 Task: Add Attachment from "Attach a link" to Card Card0000000012 in Board Board0000000003 in Workspace WS0000000001 in Trello. Add Cover Red to Card Card0000000012 in Board Board0000000003 in Workspace WS0000000001 in Trello. Add "Join Card" Button Button0000000012  to Card Card0000000012 in Board Board0000000003 in Workspace WS0000000001 in Trello. Add Description DS0000000012 to Card Card0000000012 in Board Board0000000003 in Workspace WS0000000001 in Trello. Add Comment CM0000000012 to Card Card0000000012 in Board Board0000000003 in Workspace WS0000000001 in Trello
Action: Mouse moved to (394, 546)
Screenshot: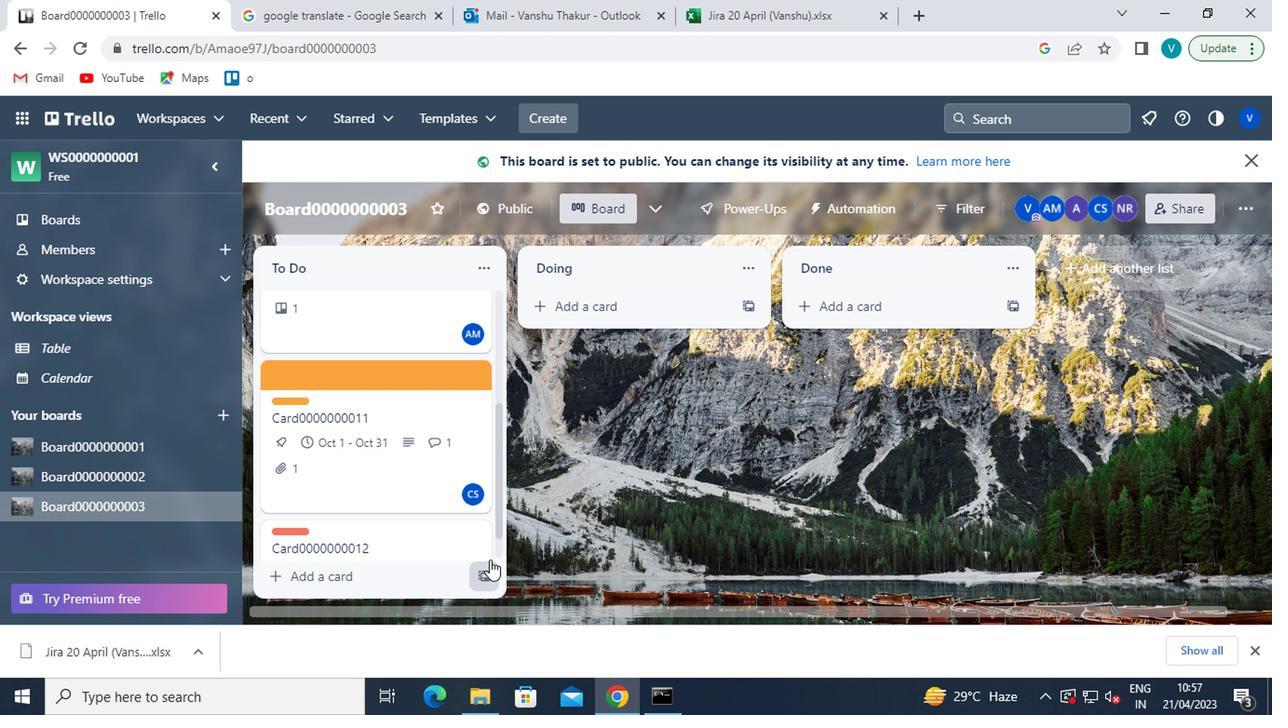 
Action: Mouse pressed left at (394, 546)
Screenshot: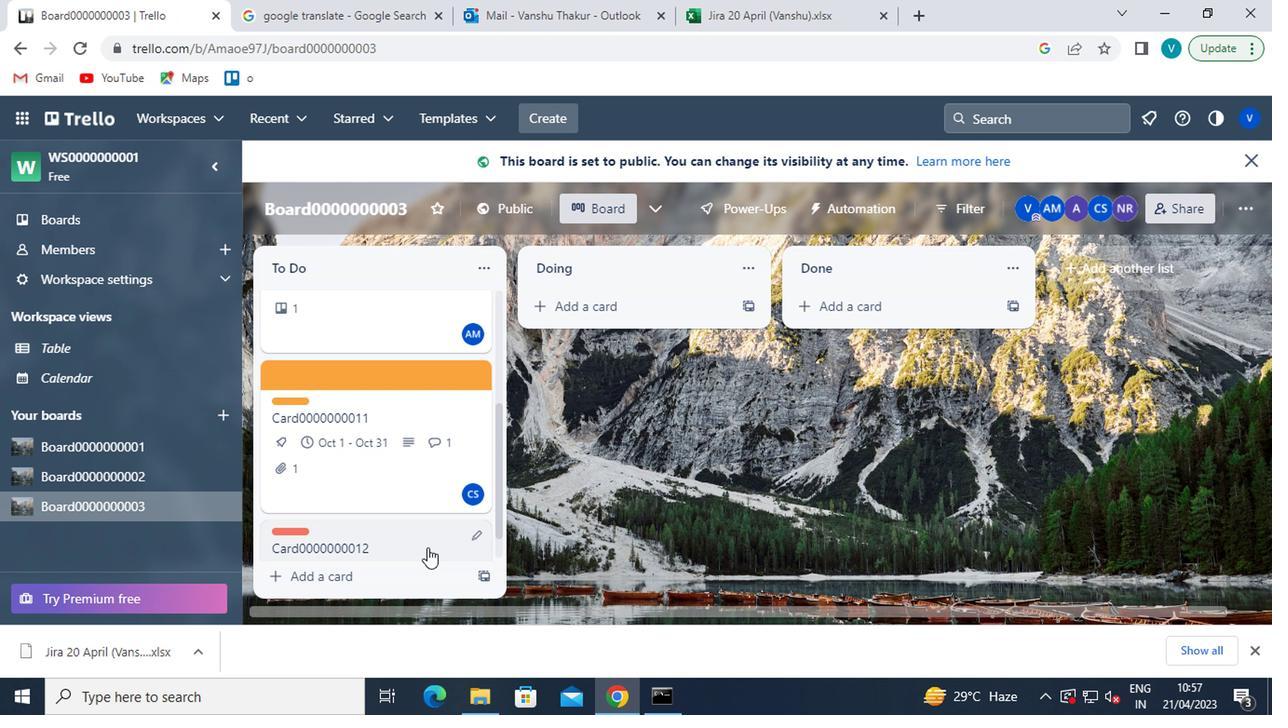 
Action: Mouse moved to (871, 487)
Screenshot: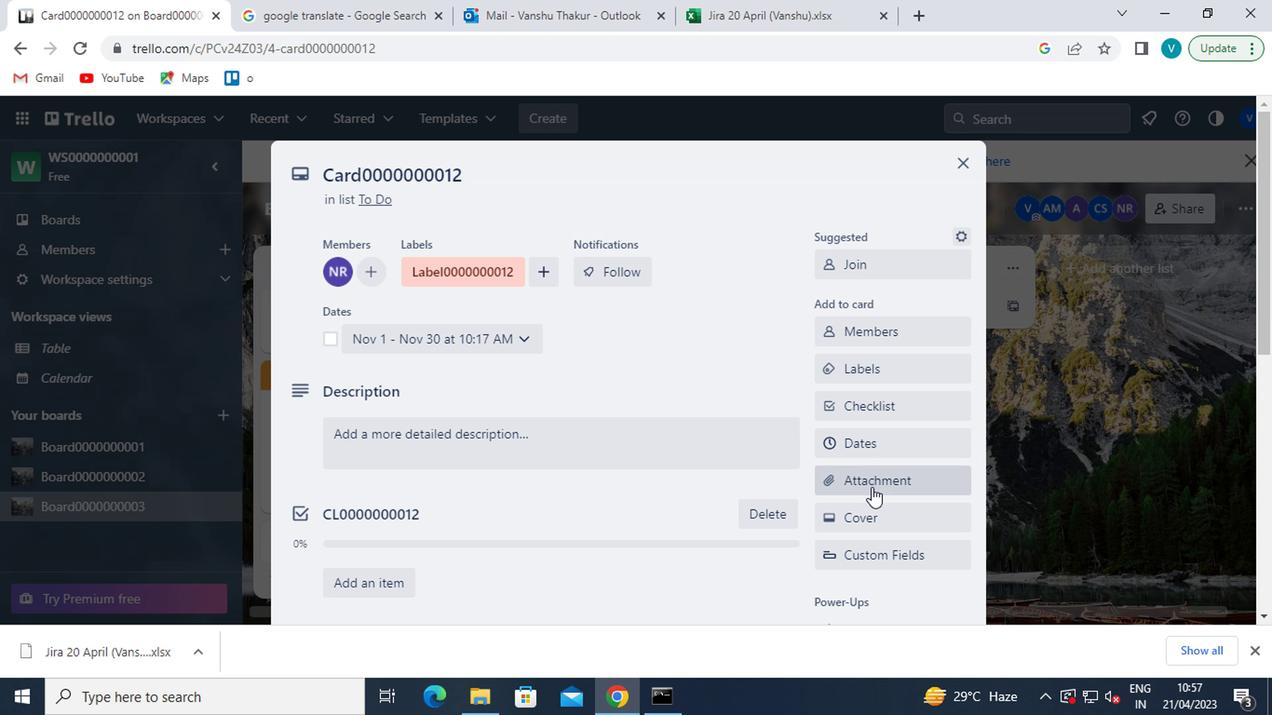 
Action: Mouse pressed left at (871, 487)
Screenshot: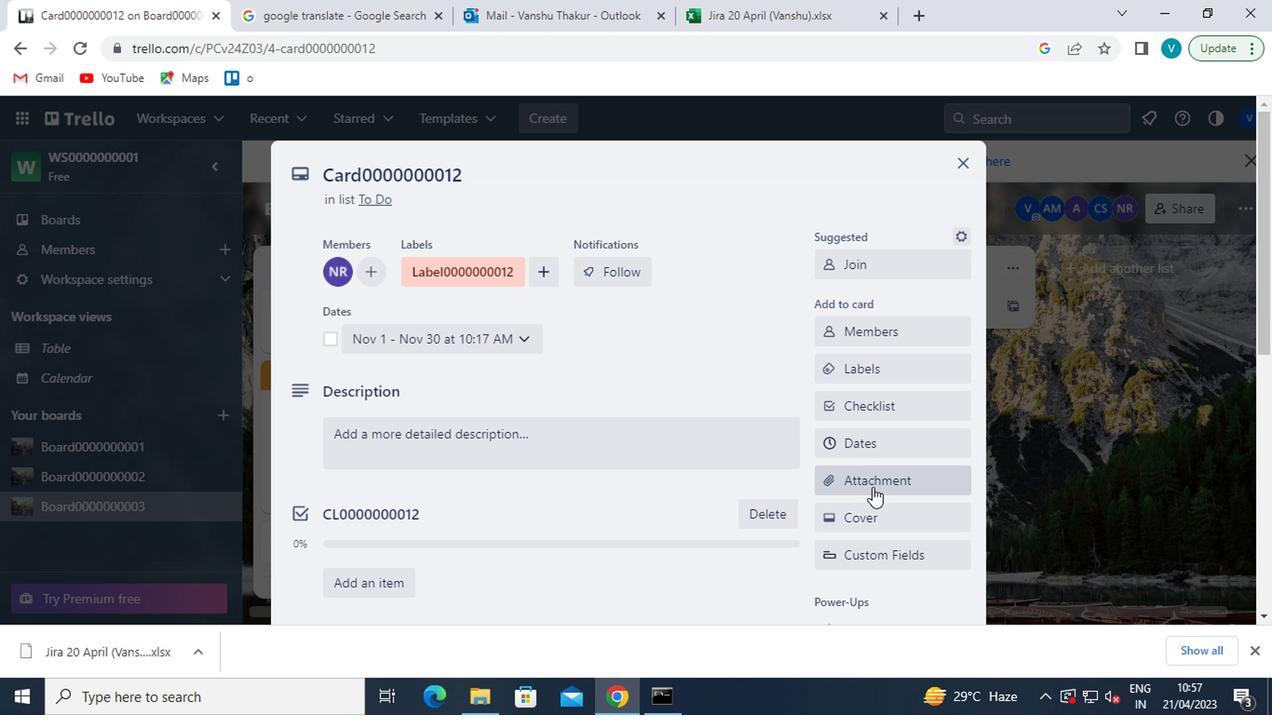 
Action: Mouse moved to (894, 410)
Screenshot: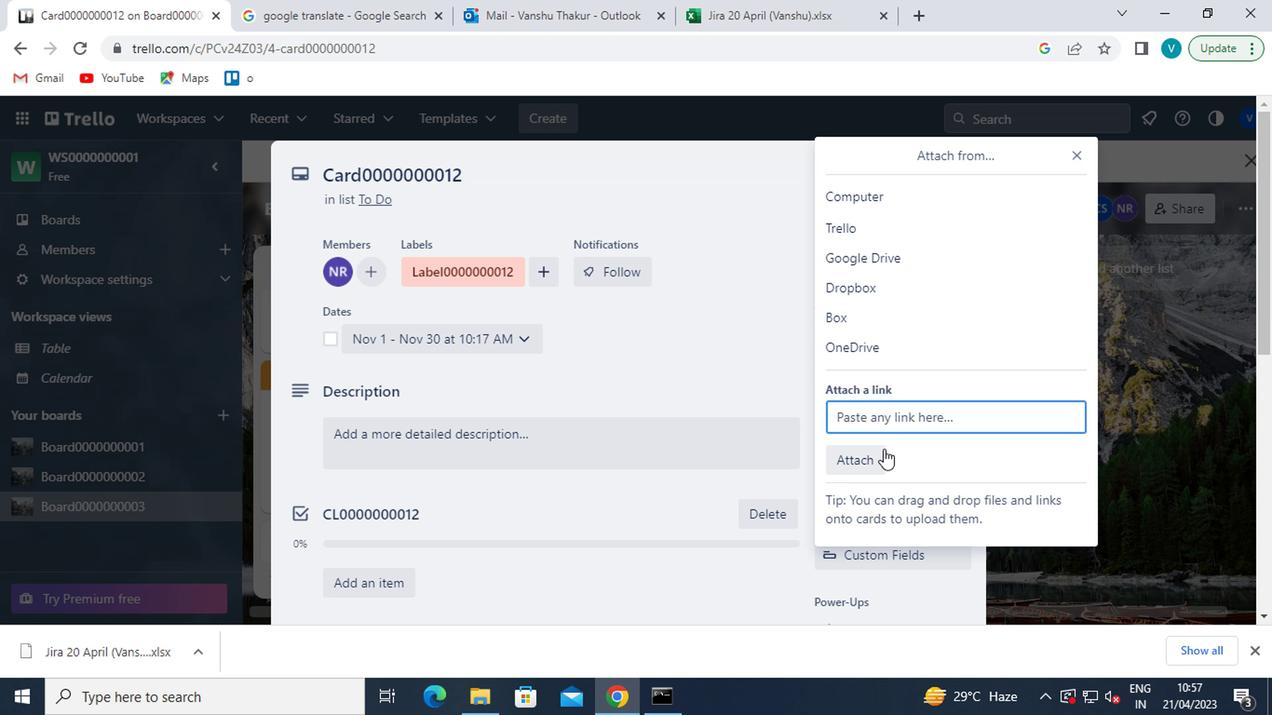 
Action: Mouse pressed left at (894, 410)
Screenshot: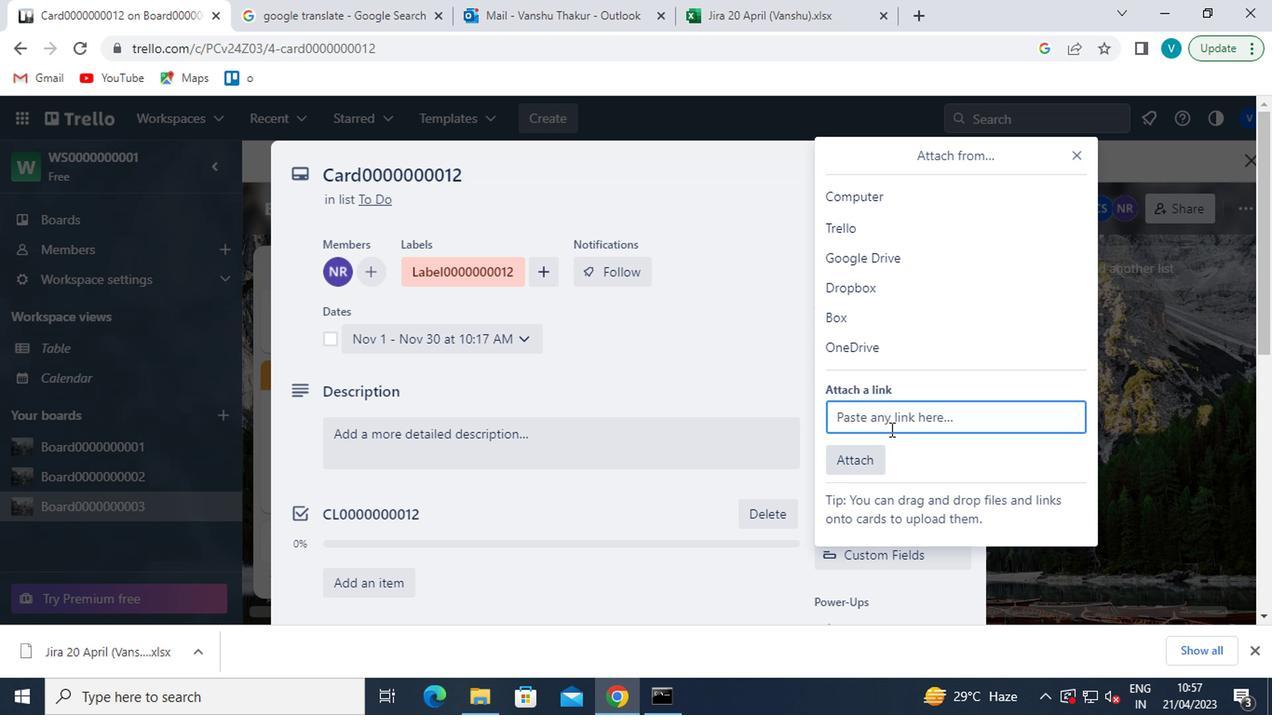 
Action: Mouse moved to (740, 367)
Screenshot: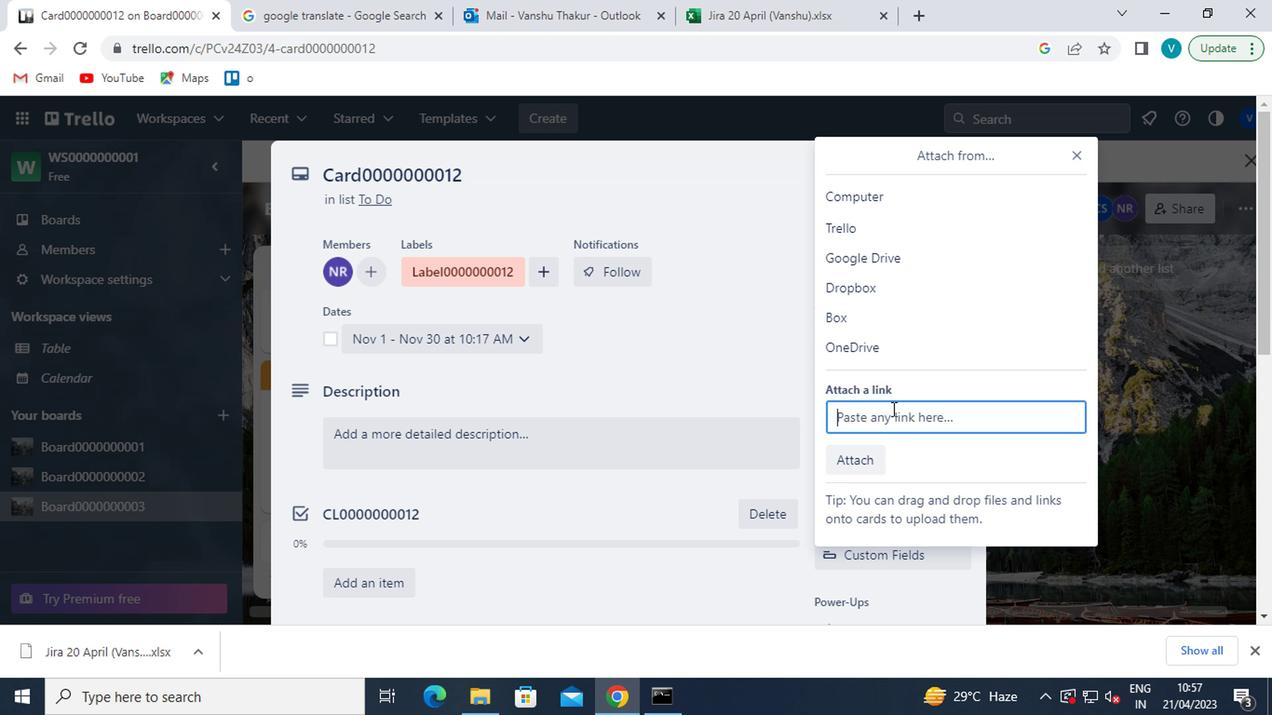
Action: Key pressed ctrl+V
Screenshot: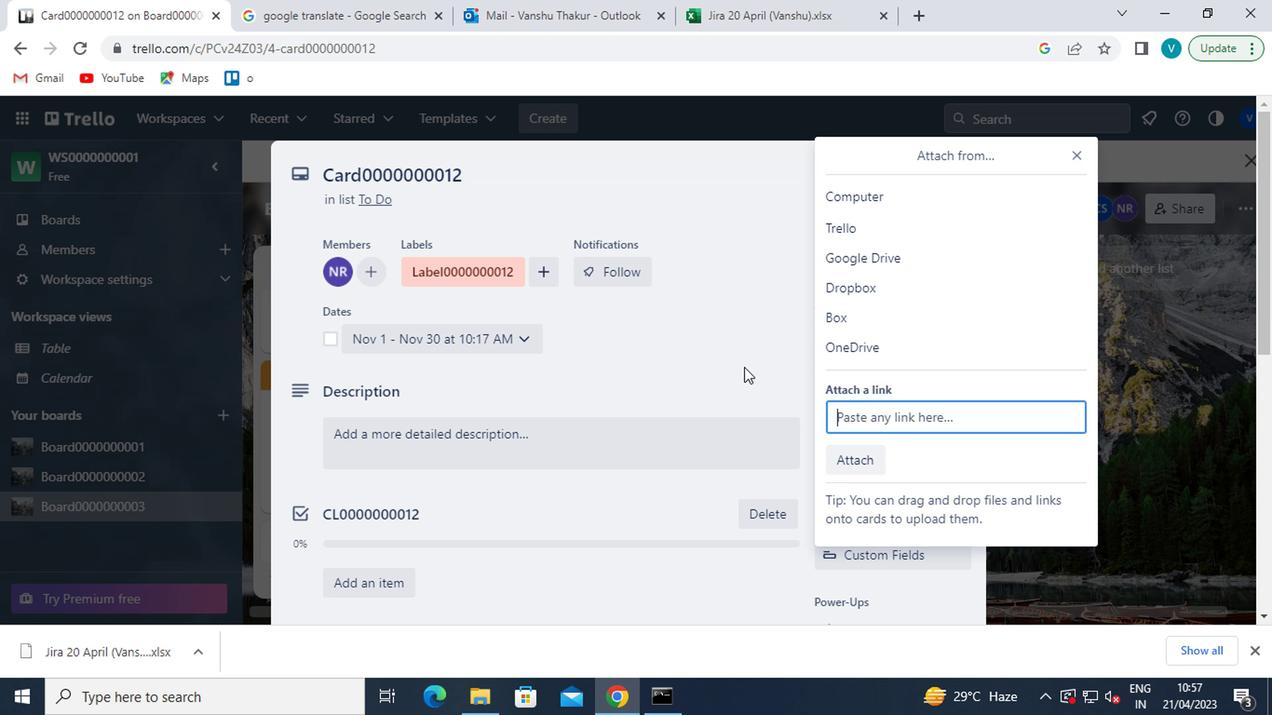 
Action: Mouse moved to (869, 518)
Screenshot: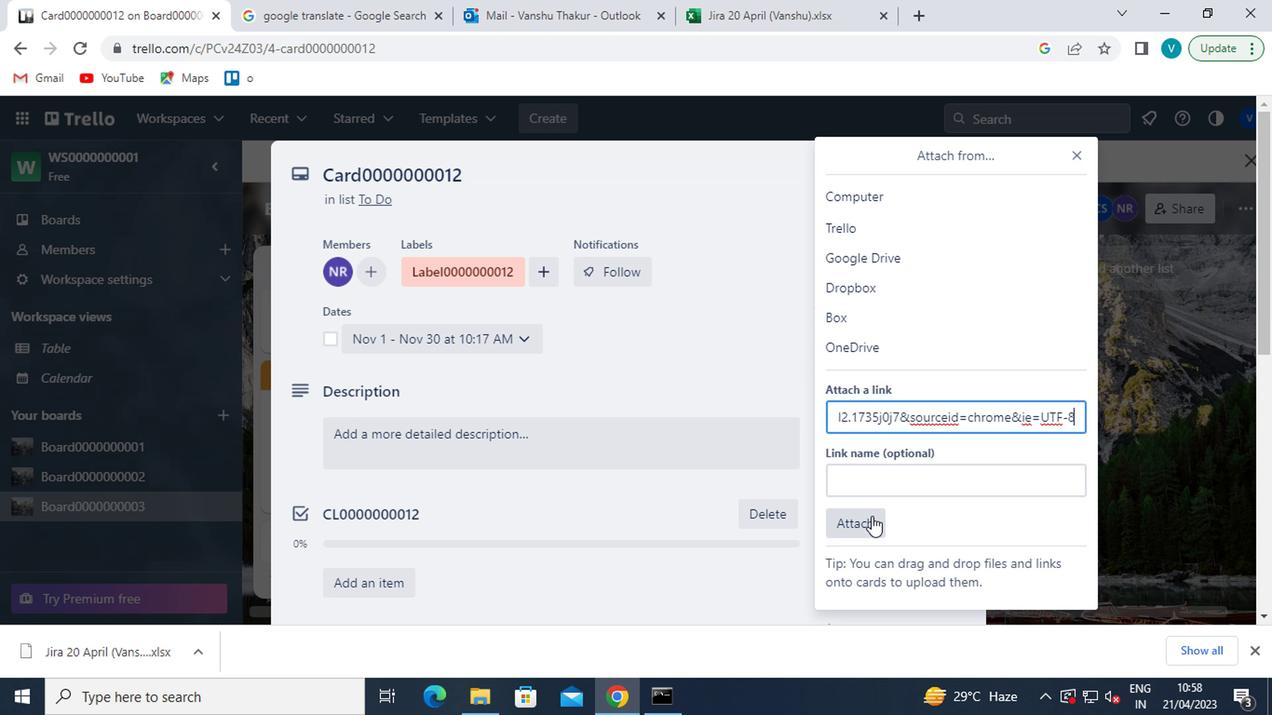 
Action: Mouse pressed left at (869, 518)
Screenshot: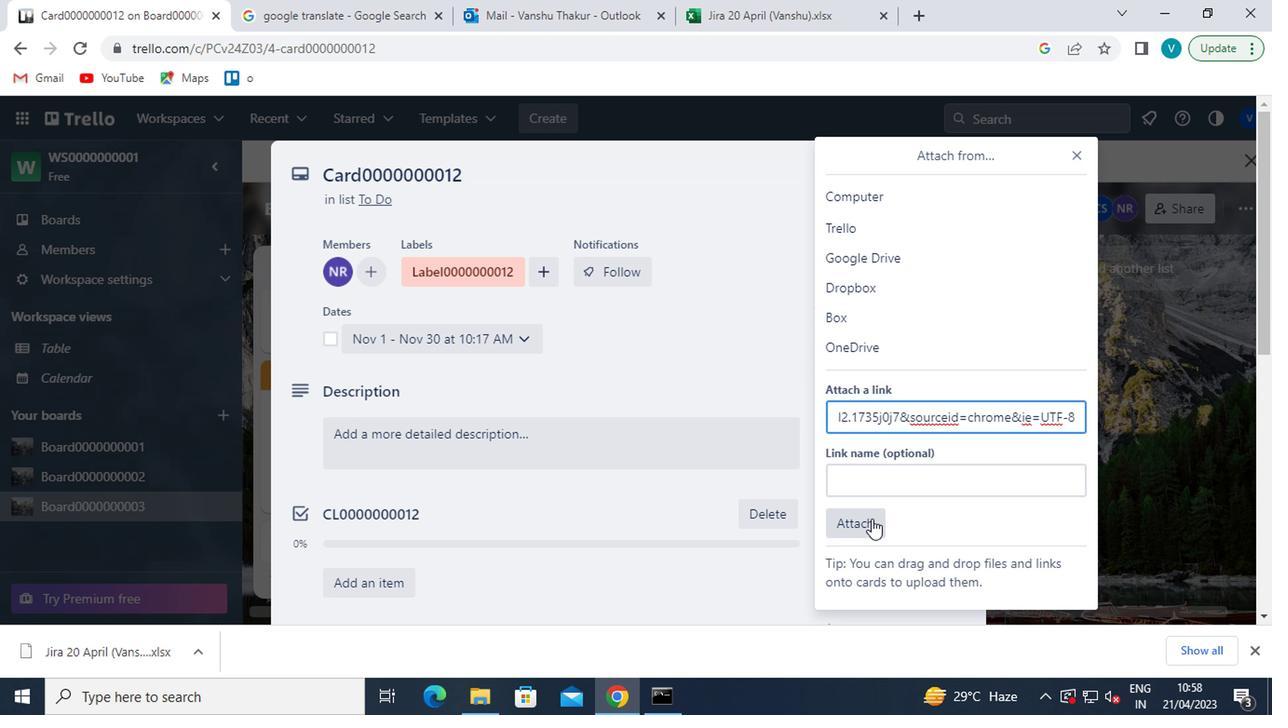 
Action: Mouse moved to (876, 509)
Screenshot: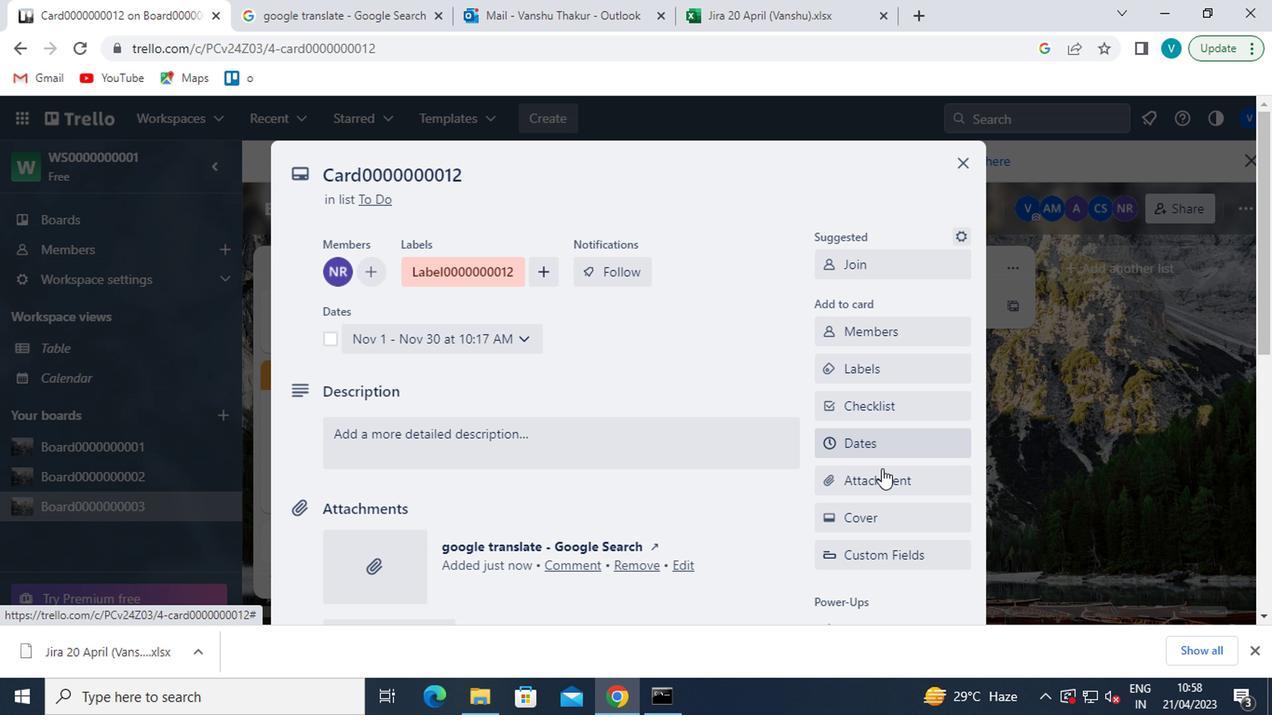 
Action: Mouse pressed left at (876, 509)
Screenshot: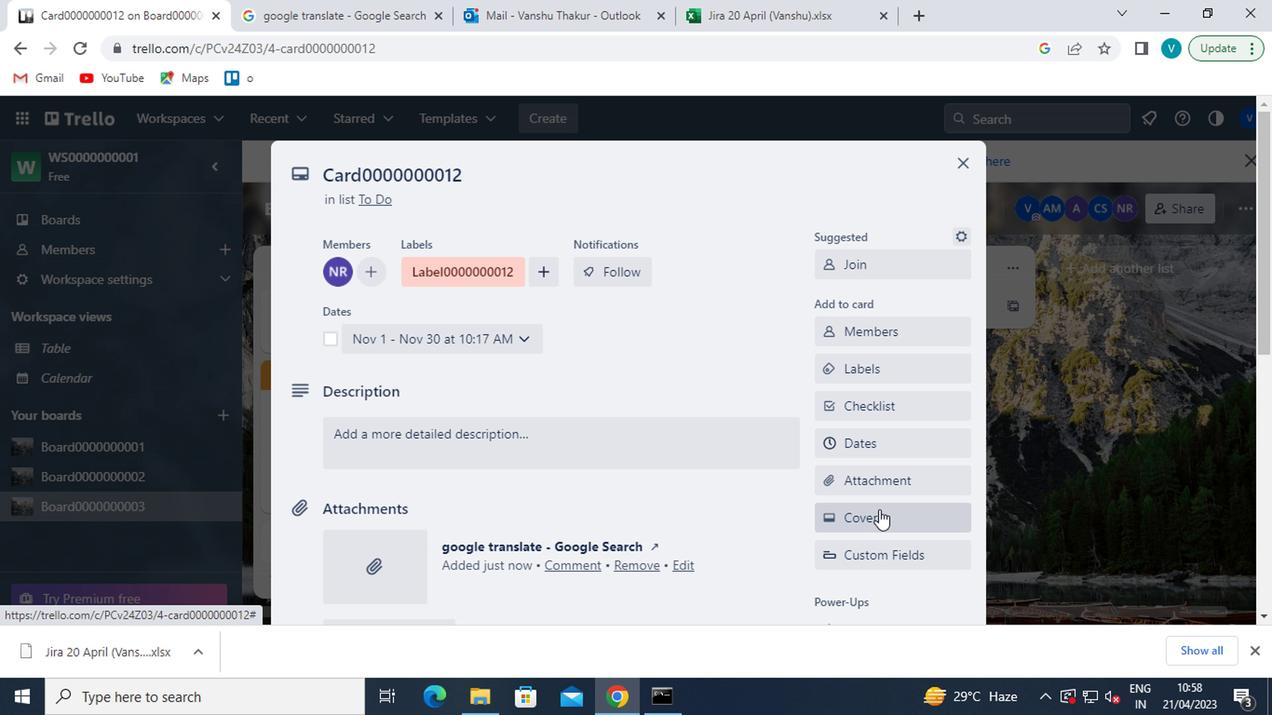 
Action: Mouse moved to (996, 323)
Screenshot: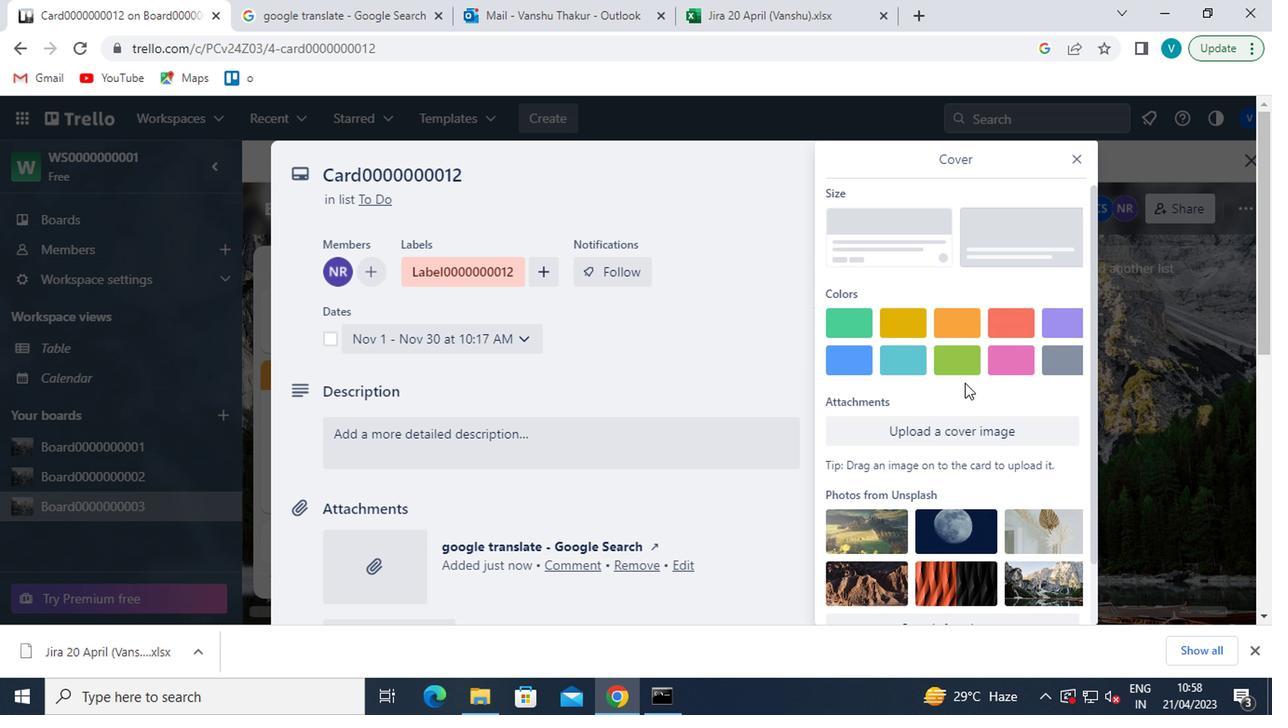 
Action: Mouse pressed left at (996, 323)
Screenshot: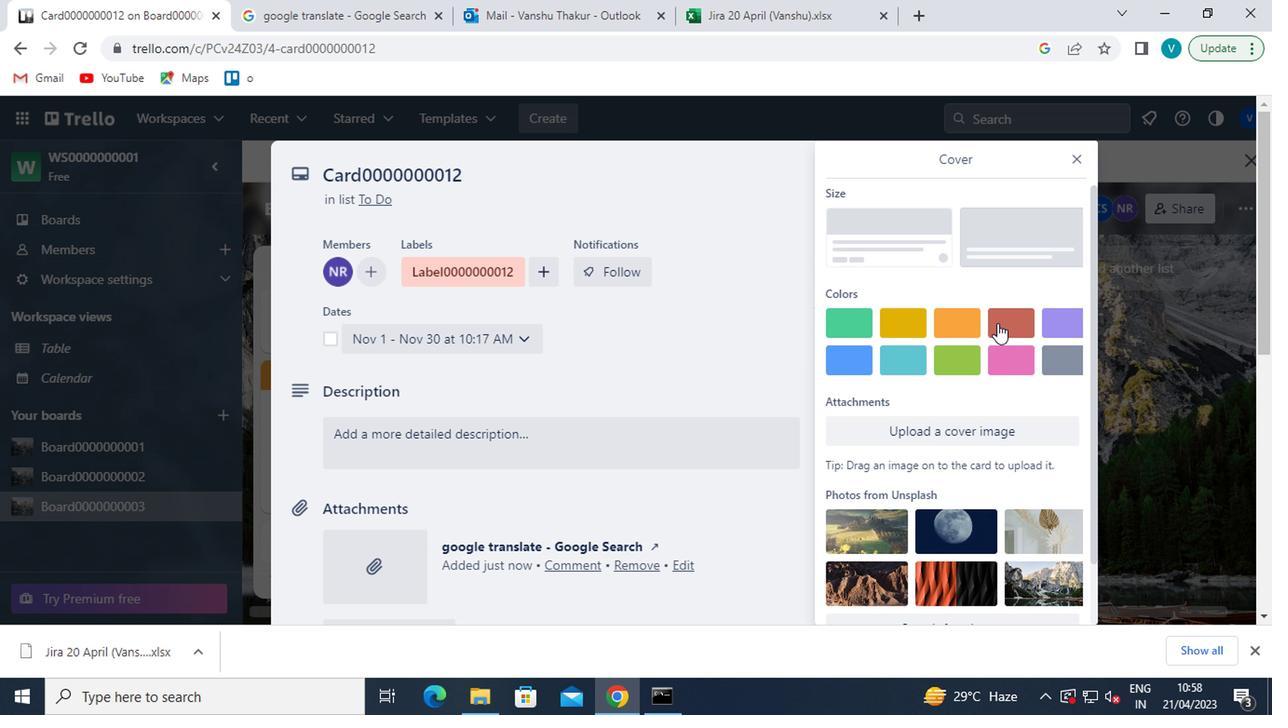 
Action: Mouse moved to (1079, 161)
Screenshot: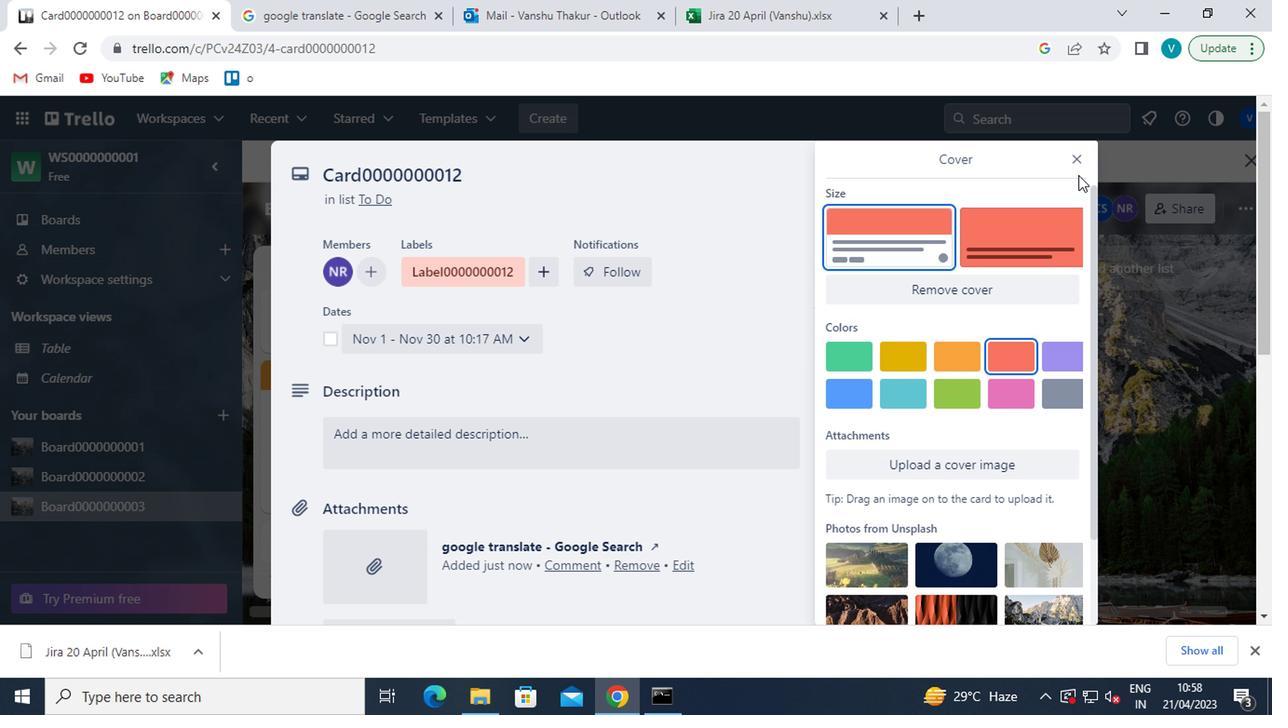 
Action: Mouse pressed left at (1079, 161)
Screenshot: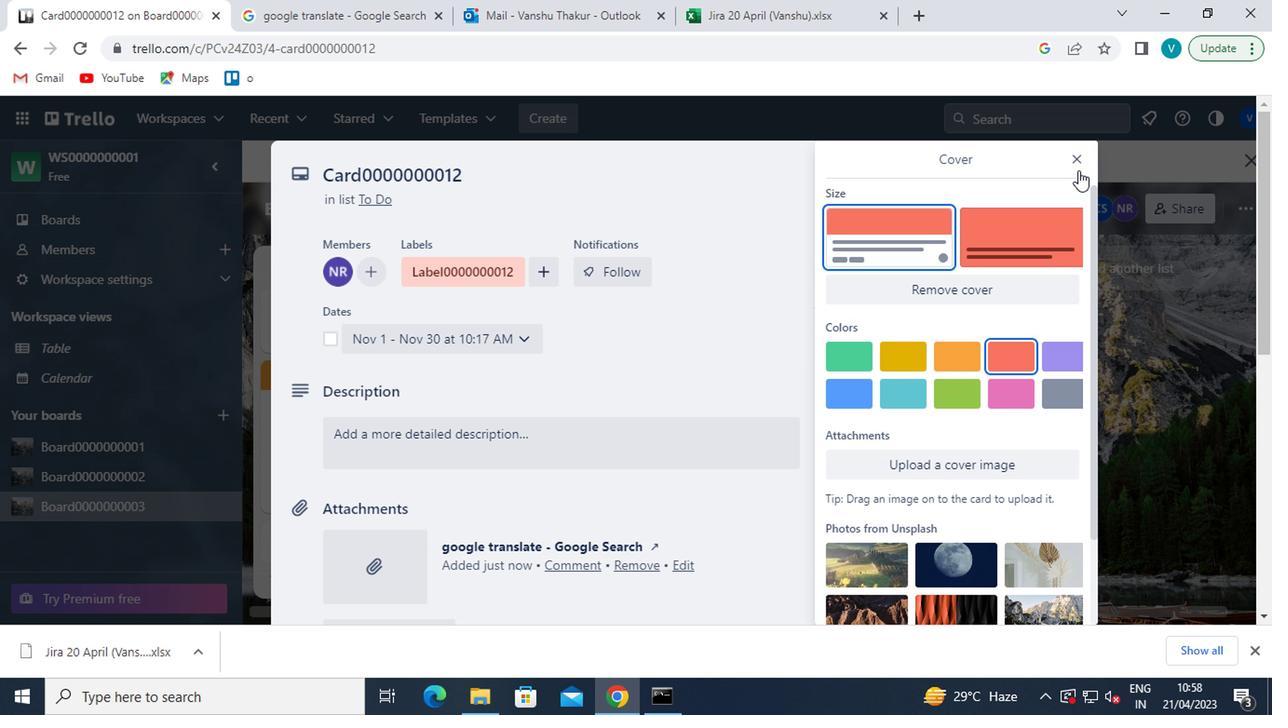 
Action: Mouse moved to (894, 396)
Screenshot: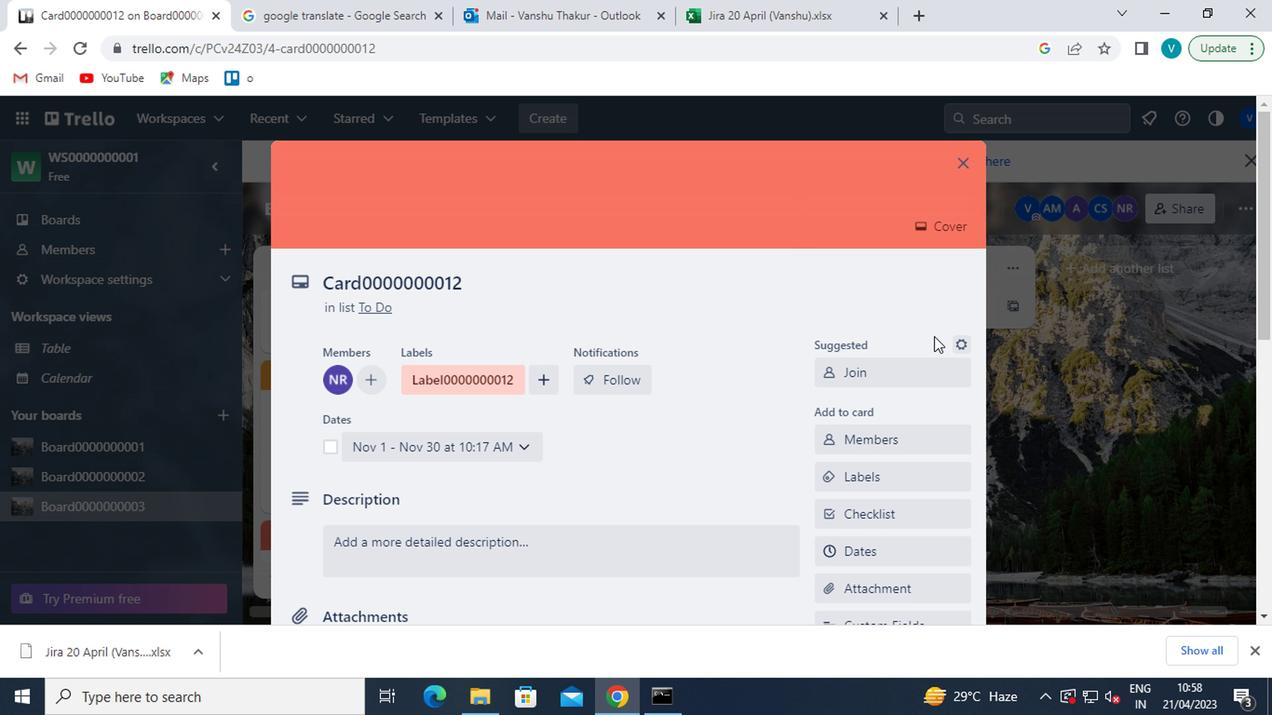 
Action: Mouse scrolled (894, 394) with delta (0, -1)
Screenshot: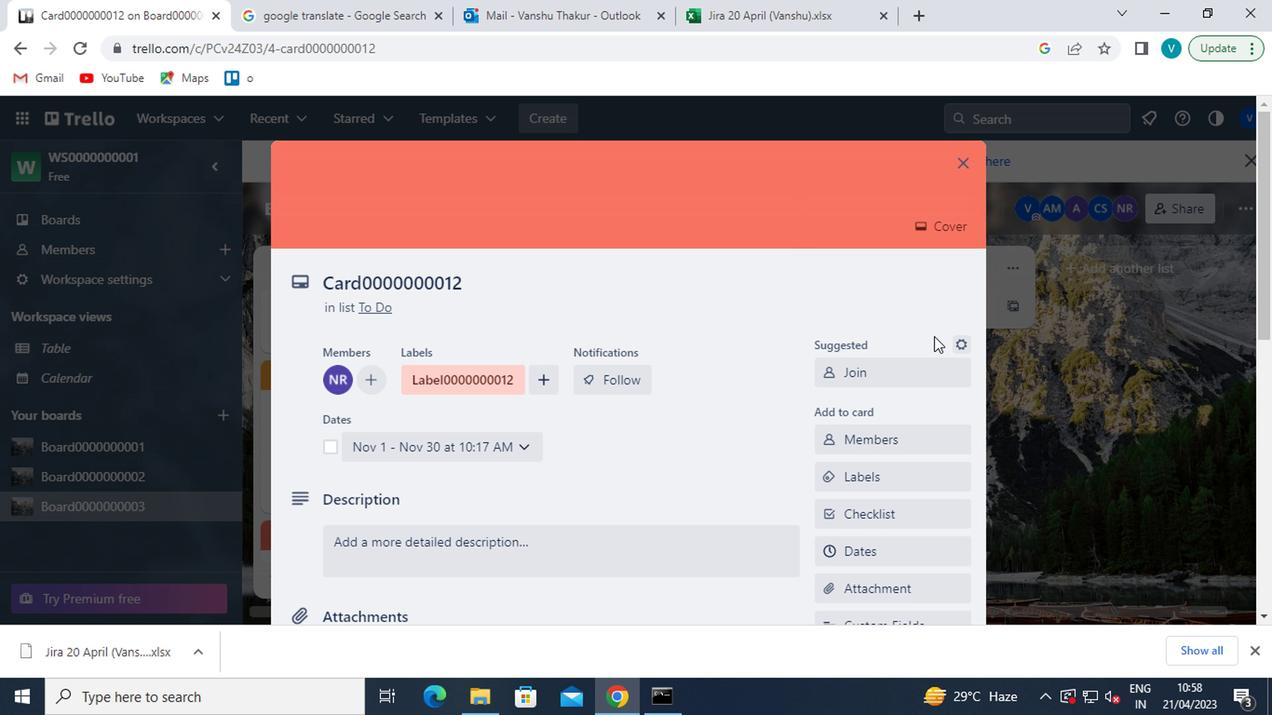 
Action: Mouse moved to (876, 449)
Screenshot: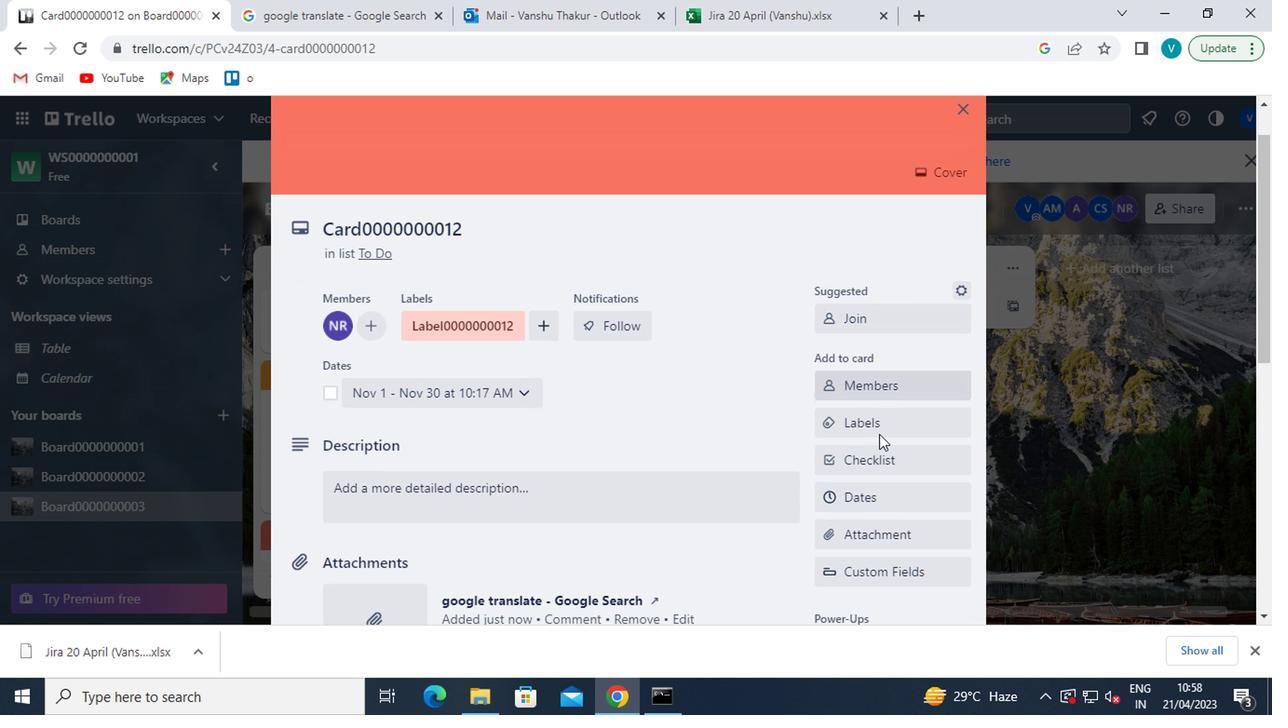 
Action: Mouse scrolled (876, 449) with delta (0, 0)
Screenshot: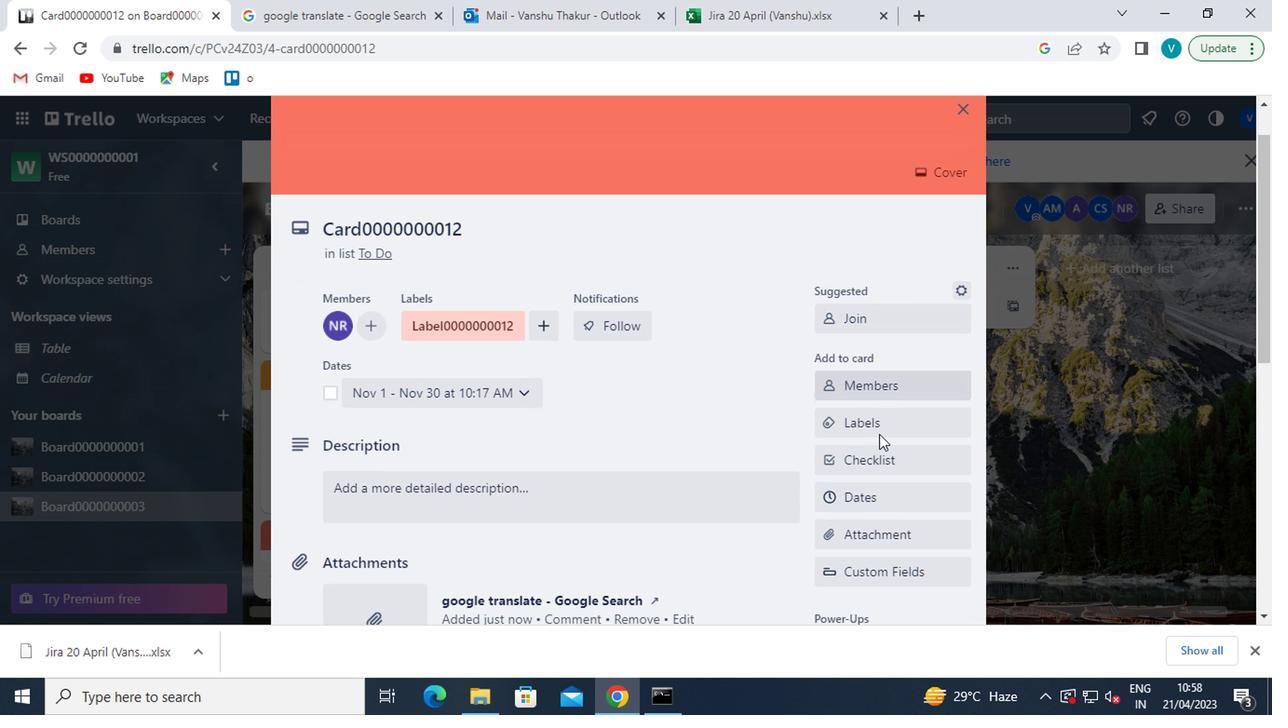 
Action: Mouse moved to (896, 578)
Screenshot: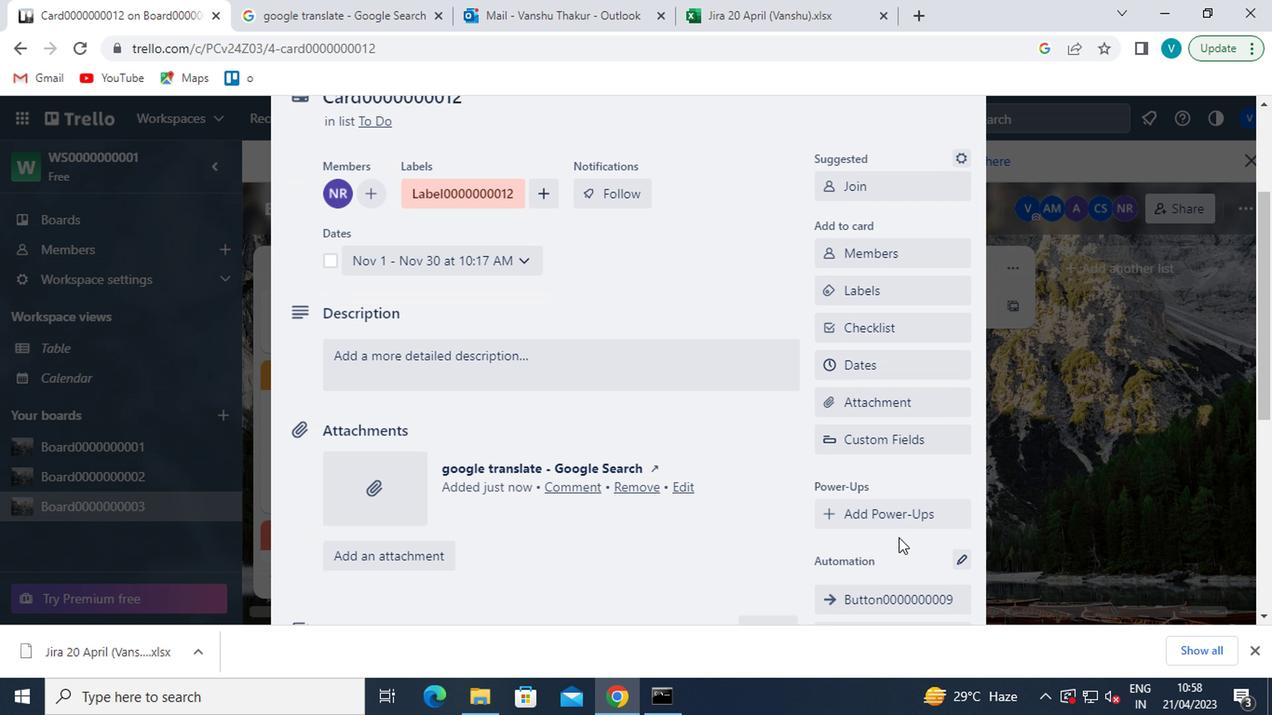 
Action: Mouse scrolled (896, 577) with delta (0, -1)
Screenshot: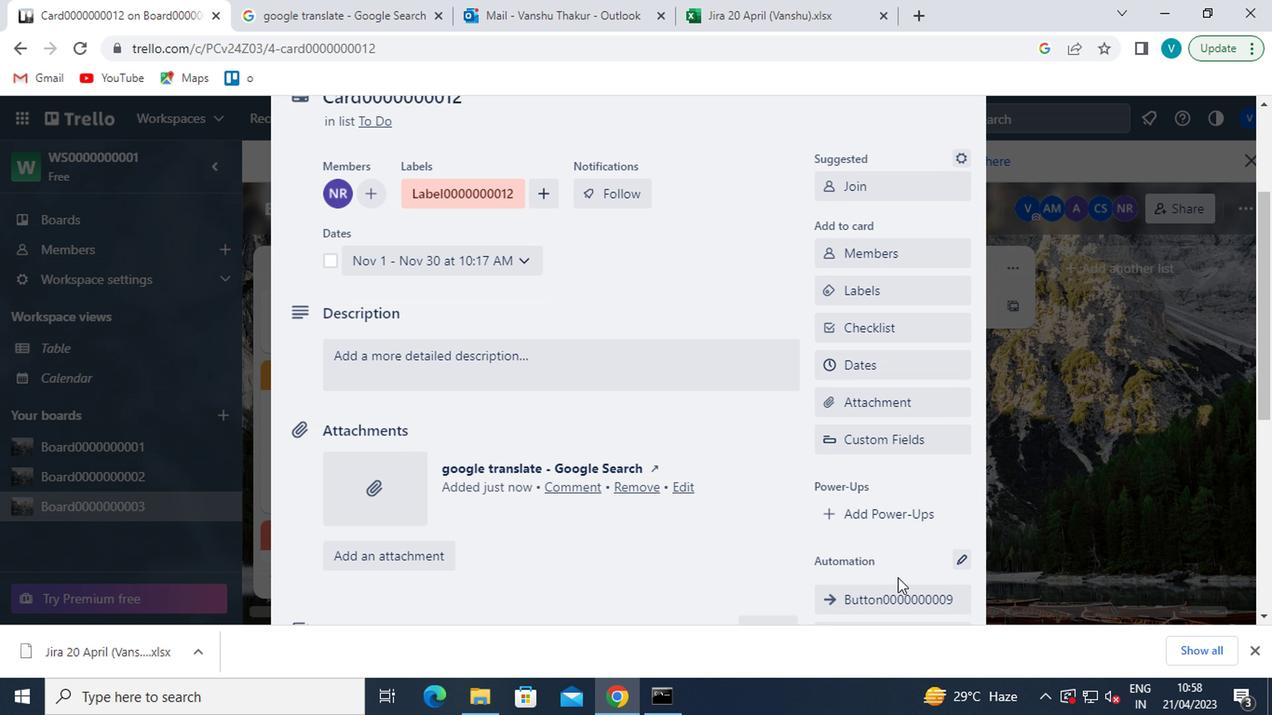 
Action: Mouse scrolled (896, 577) with delta (0, -1)
Screenshot: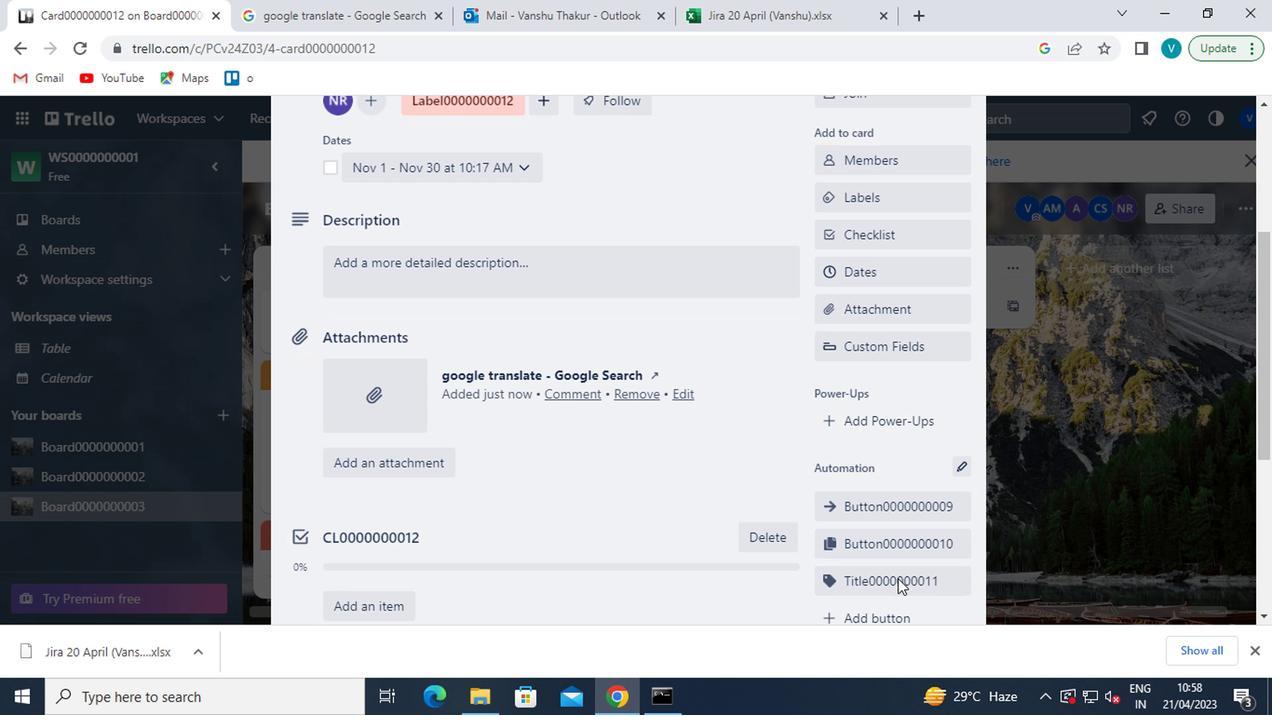 
Action: Mouse moved to (894, 528)
Screenshot: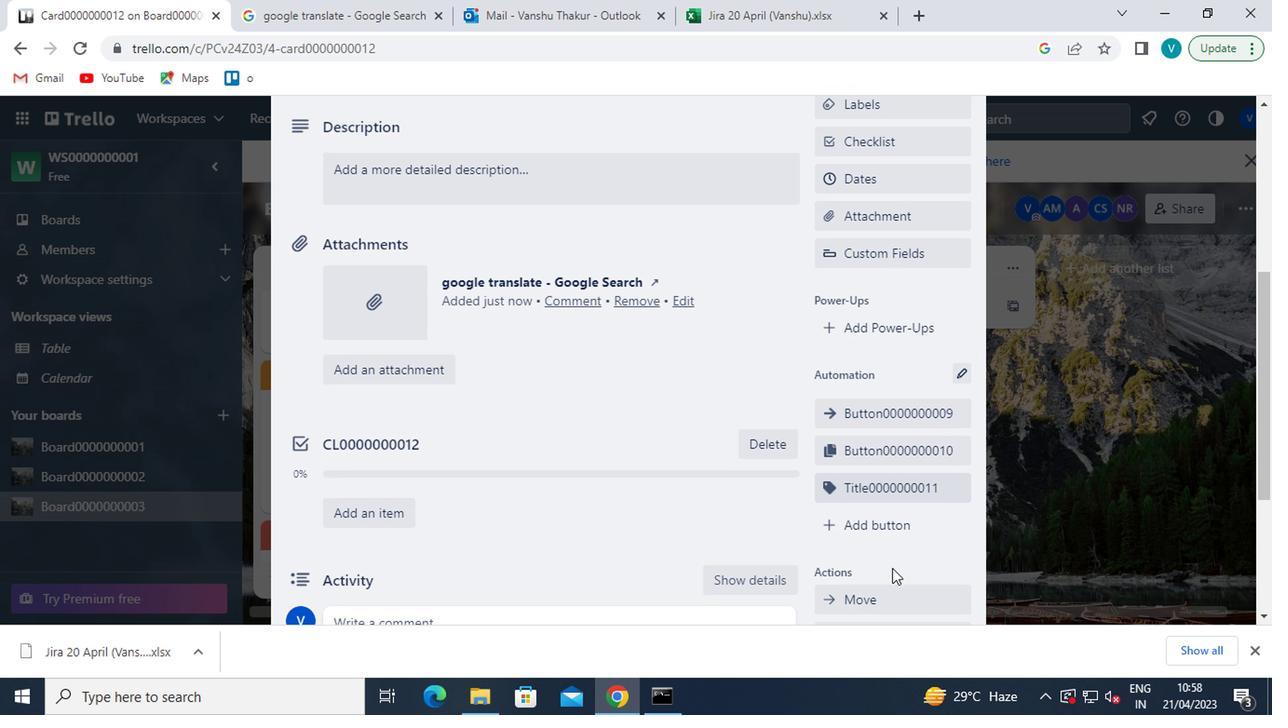 
Action: Mouse pressed left at (894, 528)
Screenshot: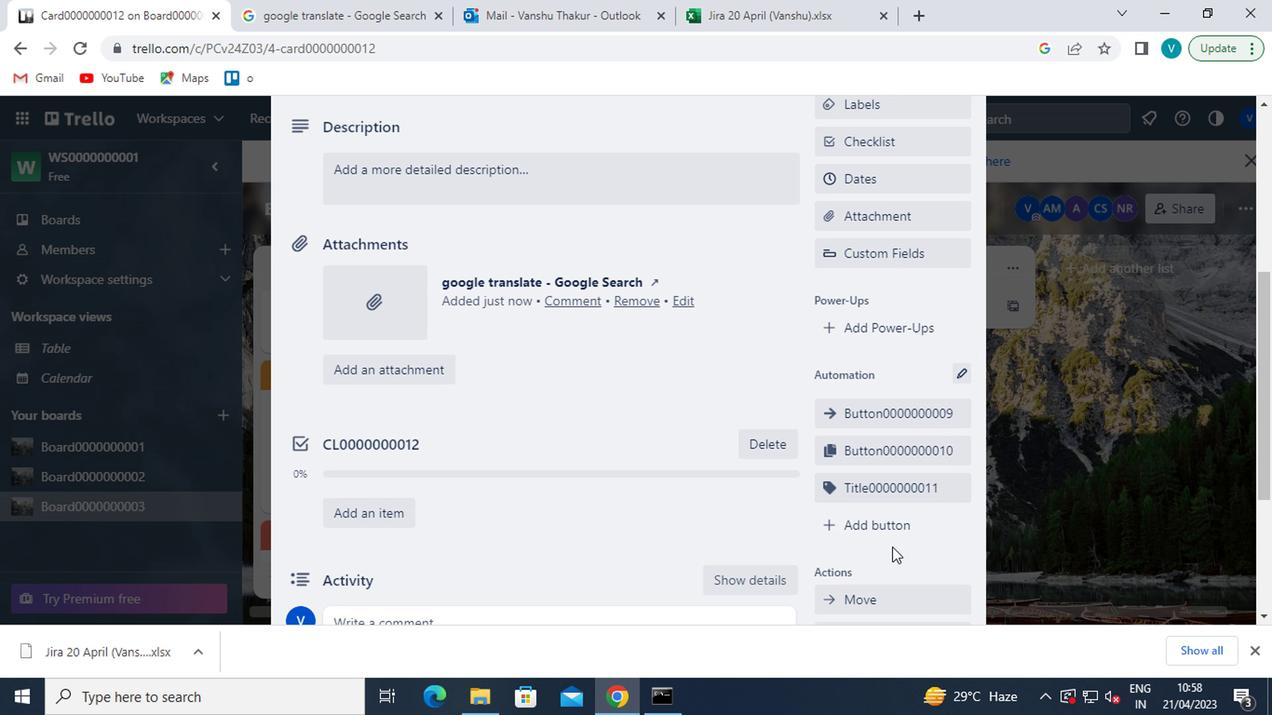 
Action: Mouse moved to (919, 367)
Screenshot: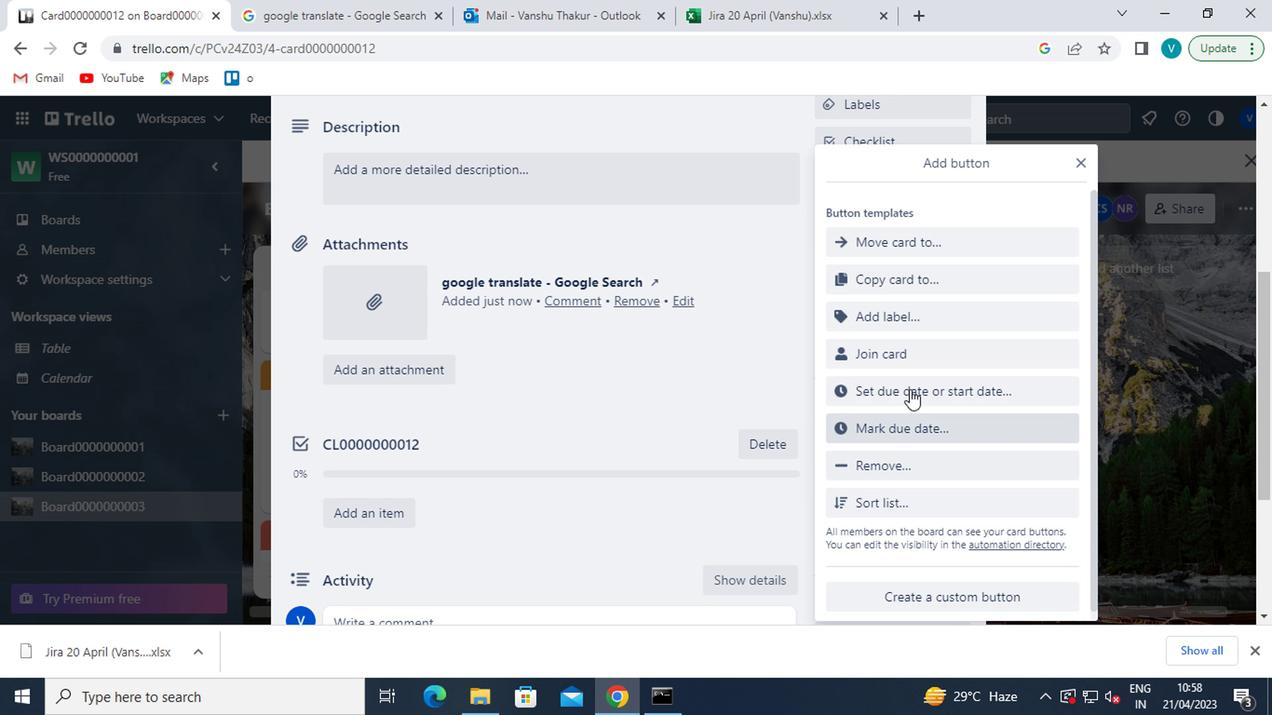 
Action: Mouse pressed left at (919, 367)
Screenshot: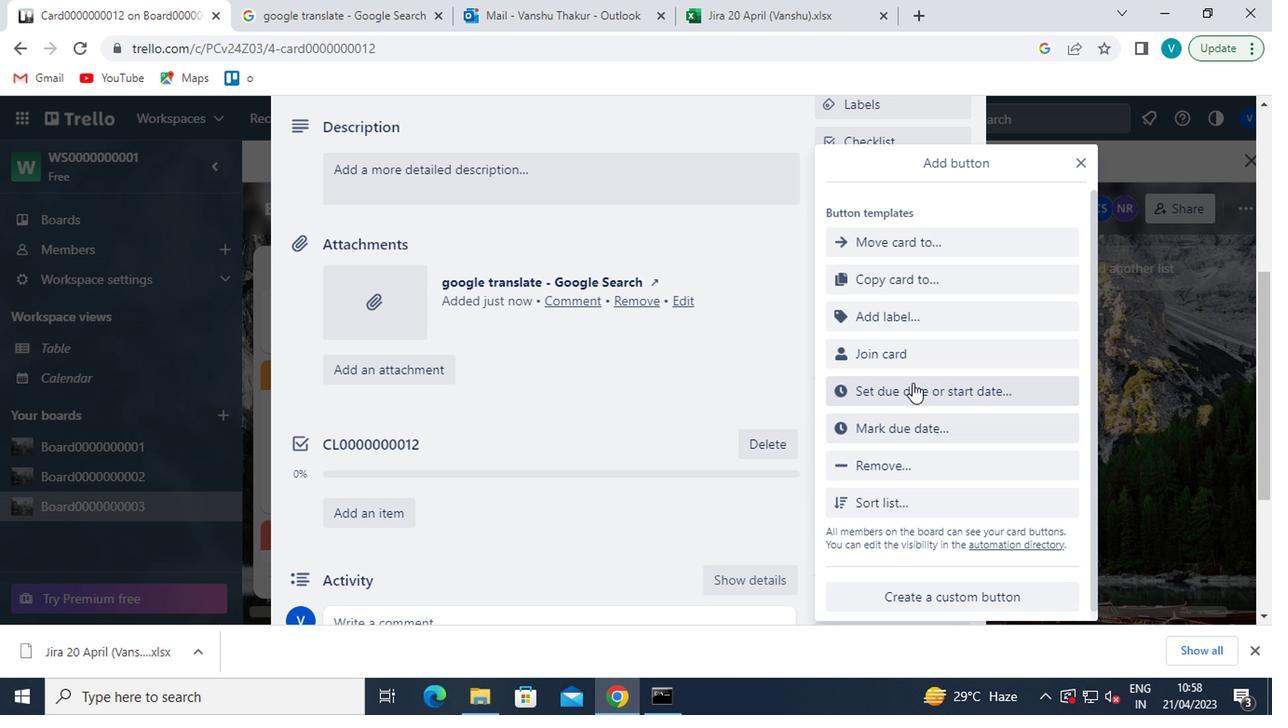
Action: Mouse moved to (951, 265)
Screenshot: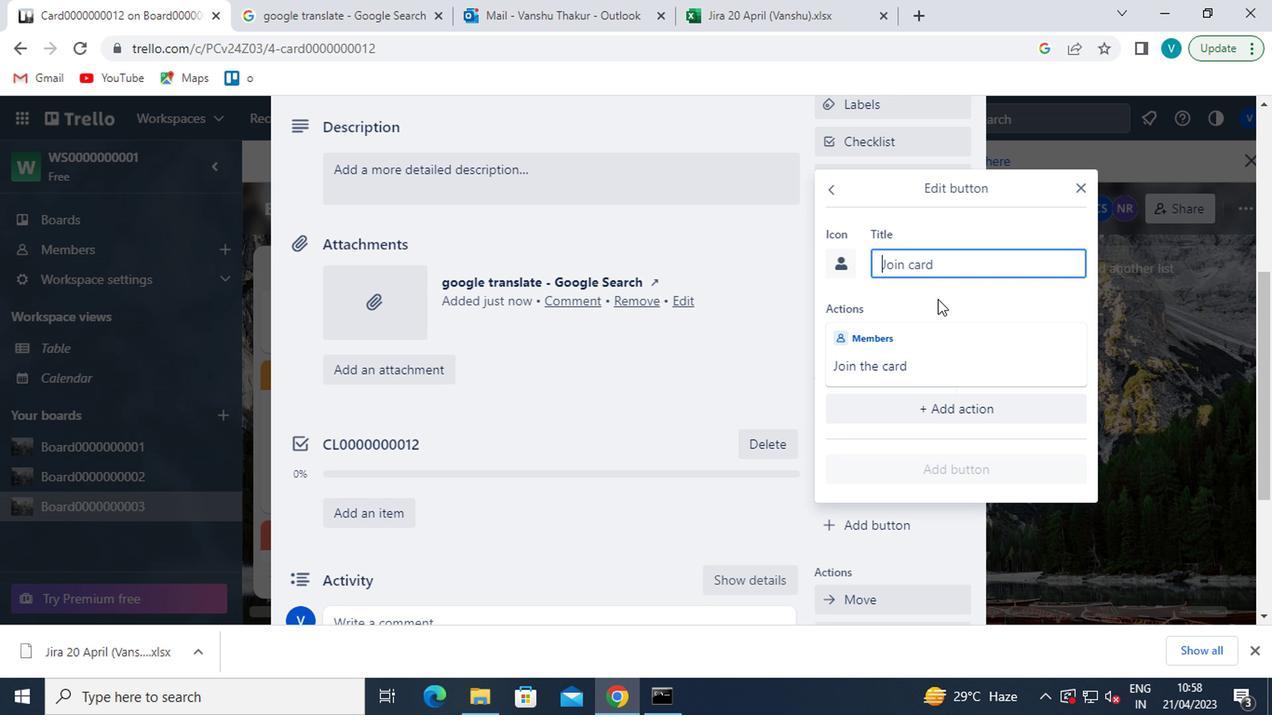 
Action: Mouse pressed left at (951, 265)
Screenshot: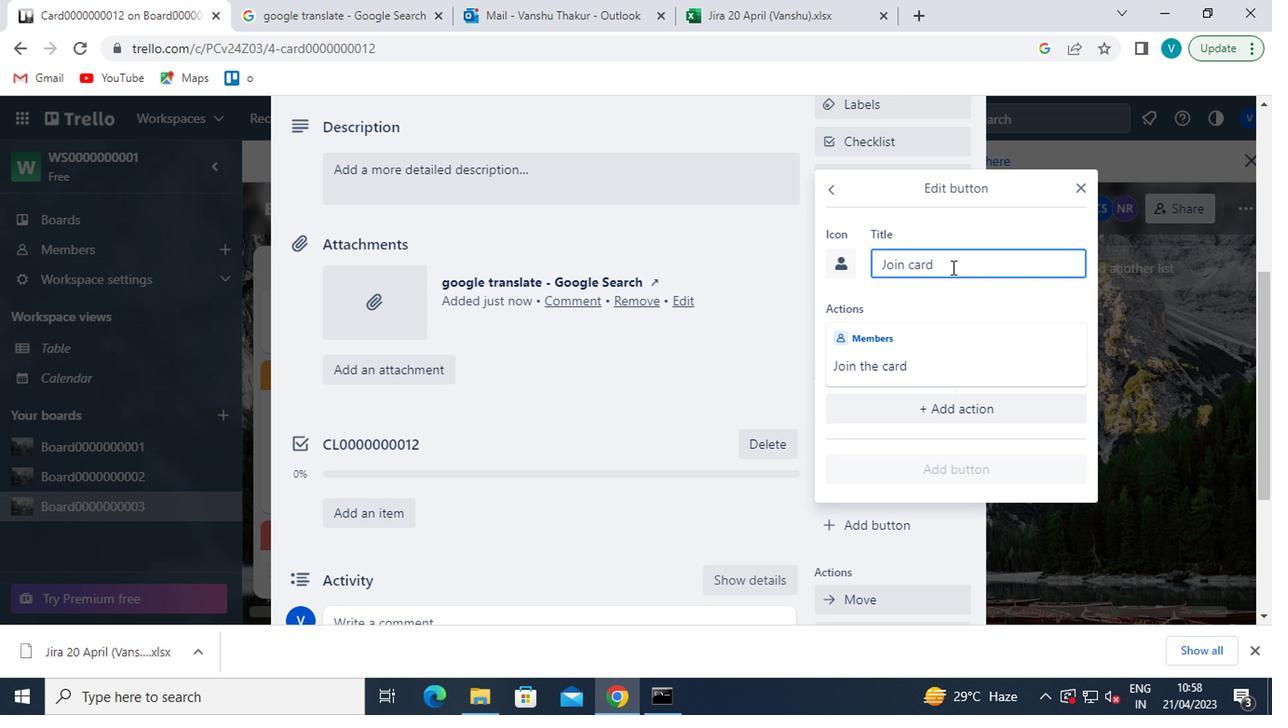 
Action: Key pressed <Key.shift>ctrl+BUTTON0000000012
Screenshot: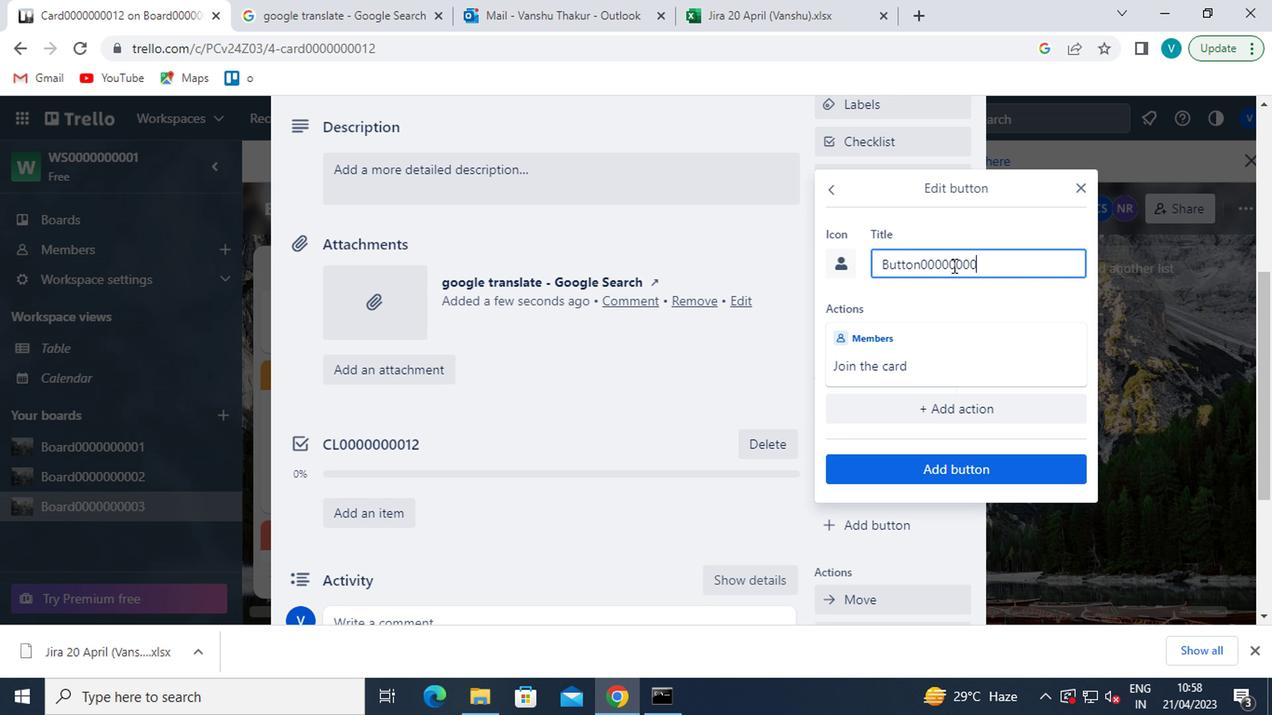 
Action: Mouse moved to (923, 463)
Screenshot: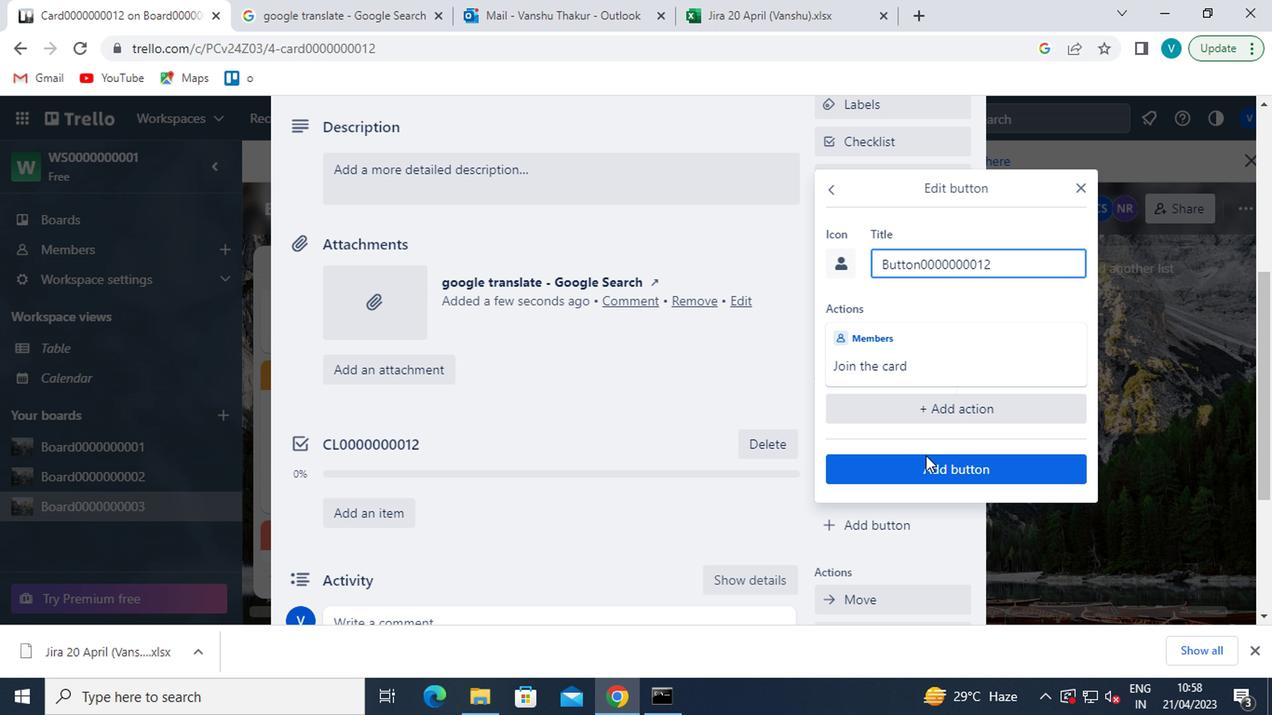 
Action: Mouse pressed left at (923, 463)
Screenshot: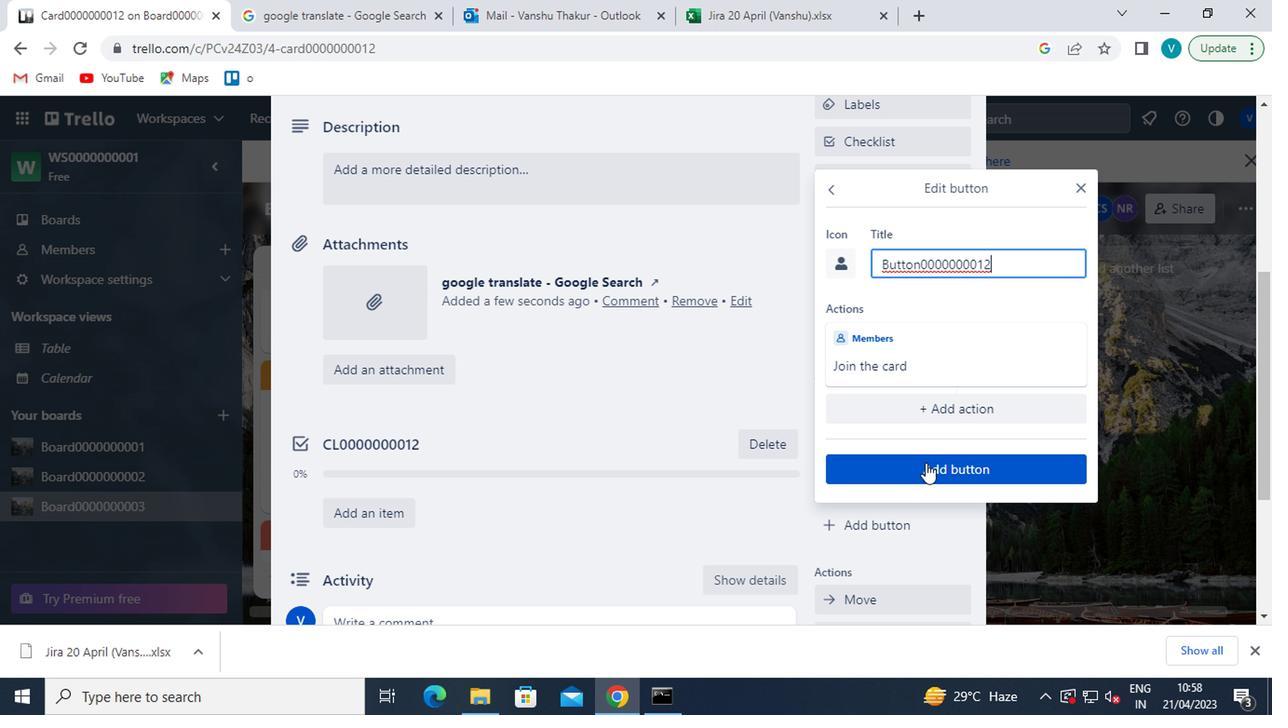 
Action: Mouse moved to (579, 461)
Screenshot: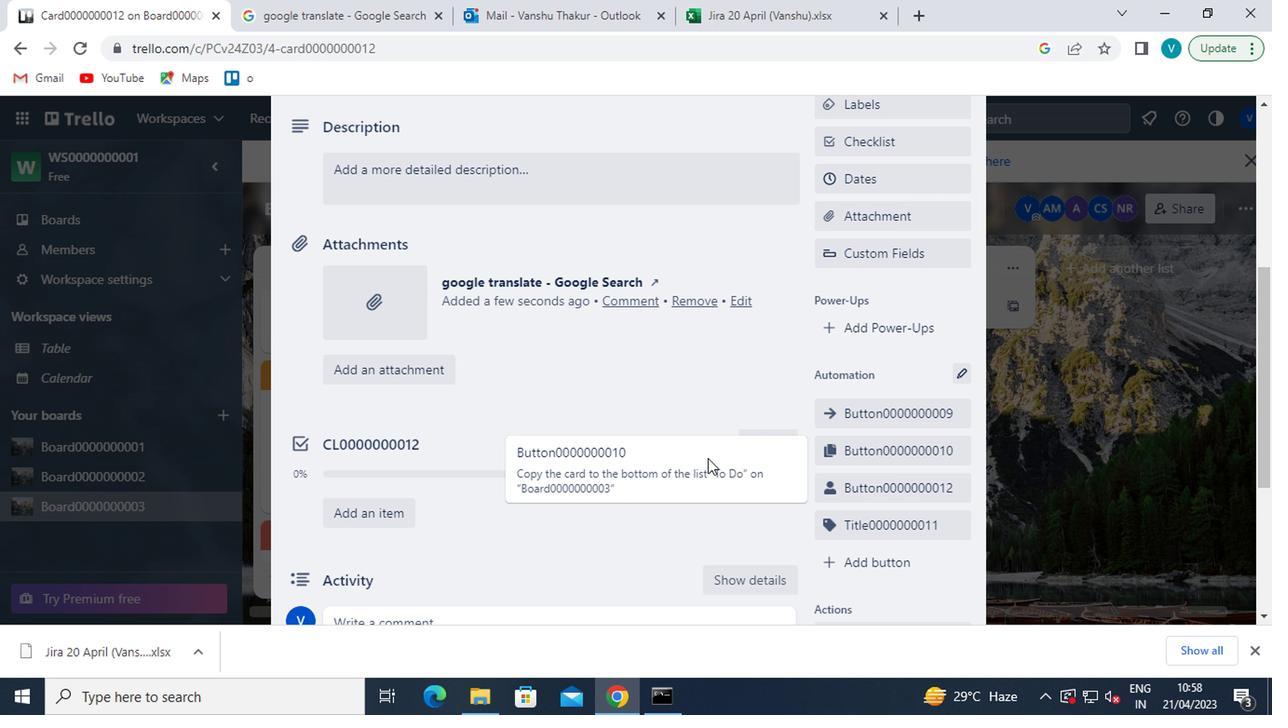 
Action: Mouse scrolled (579, 461) with delta (0, 0)
Screenshot: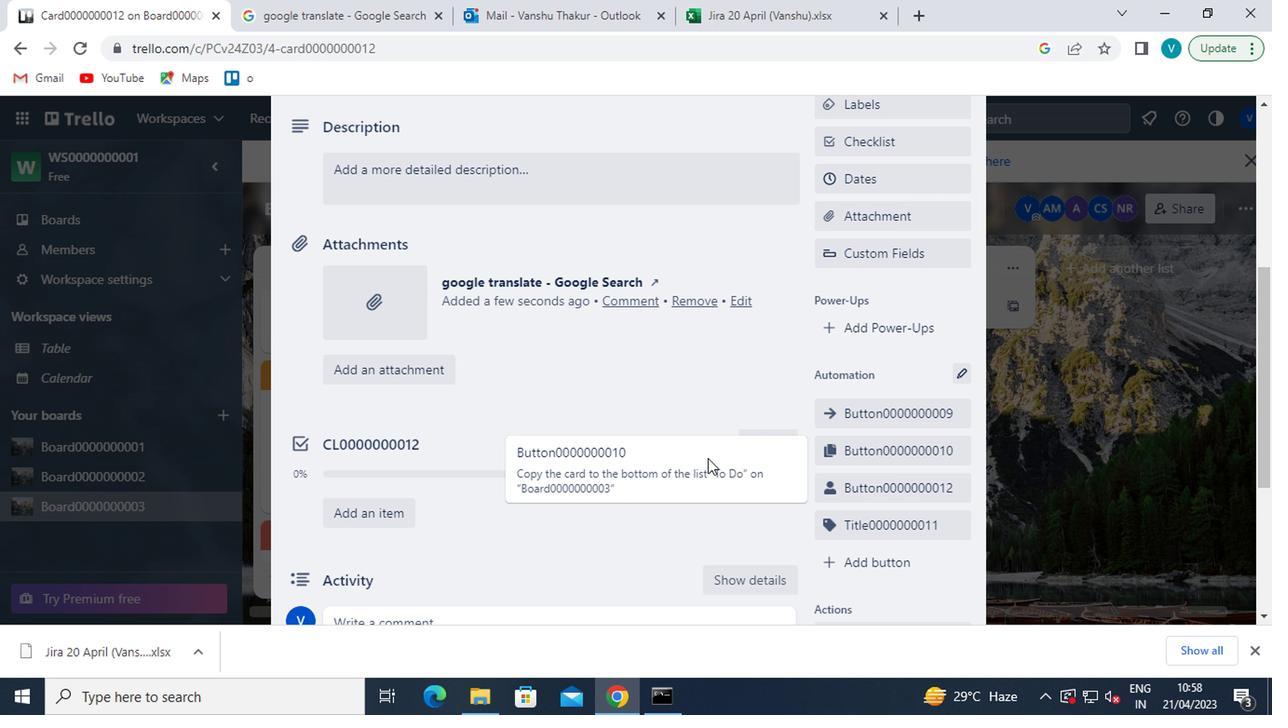 
Action: Mouse moved to (476, 181)
Screenshot: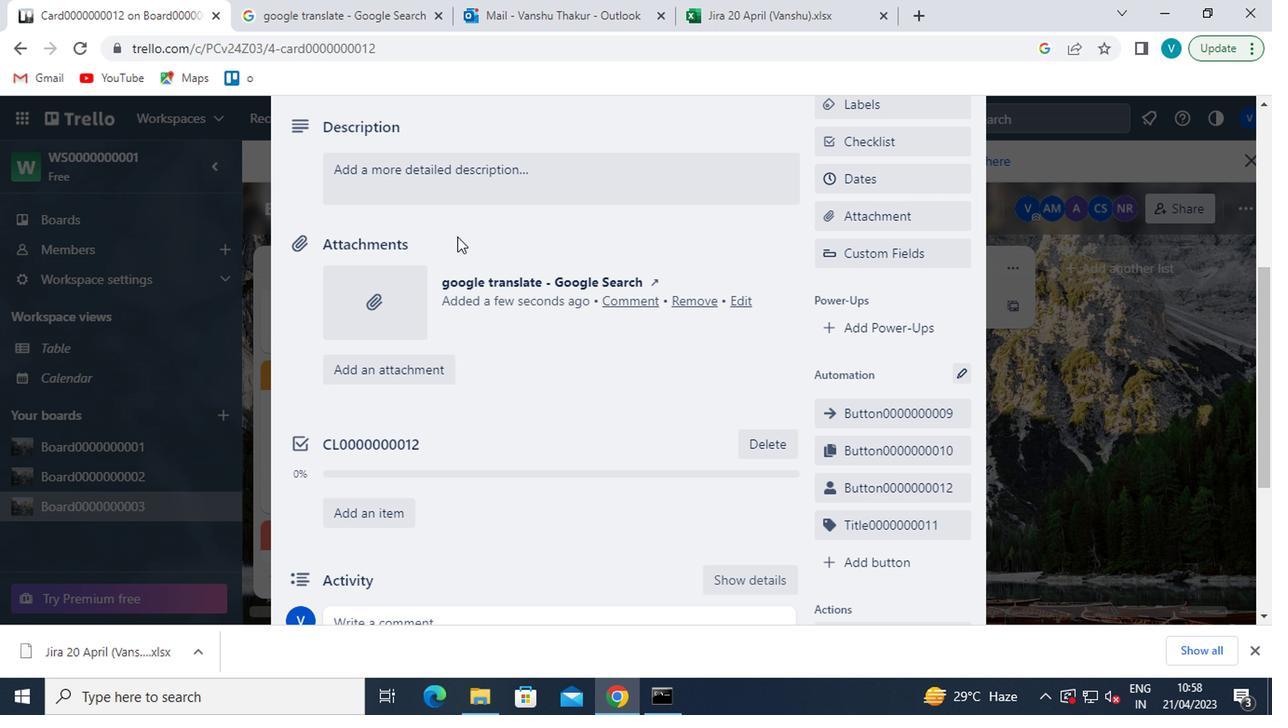 
Action: Mouse pressed left at (476, 181)
Screenshot: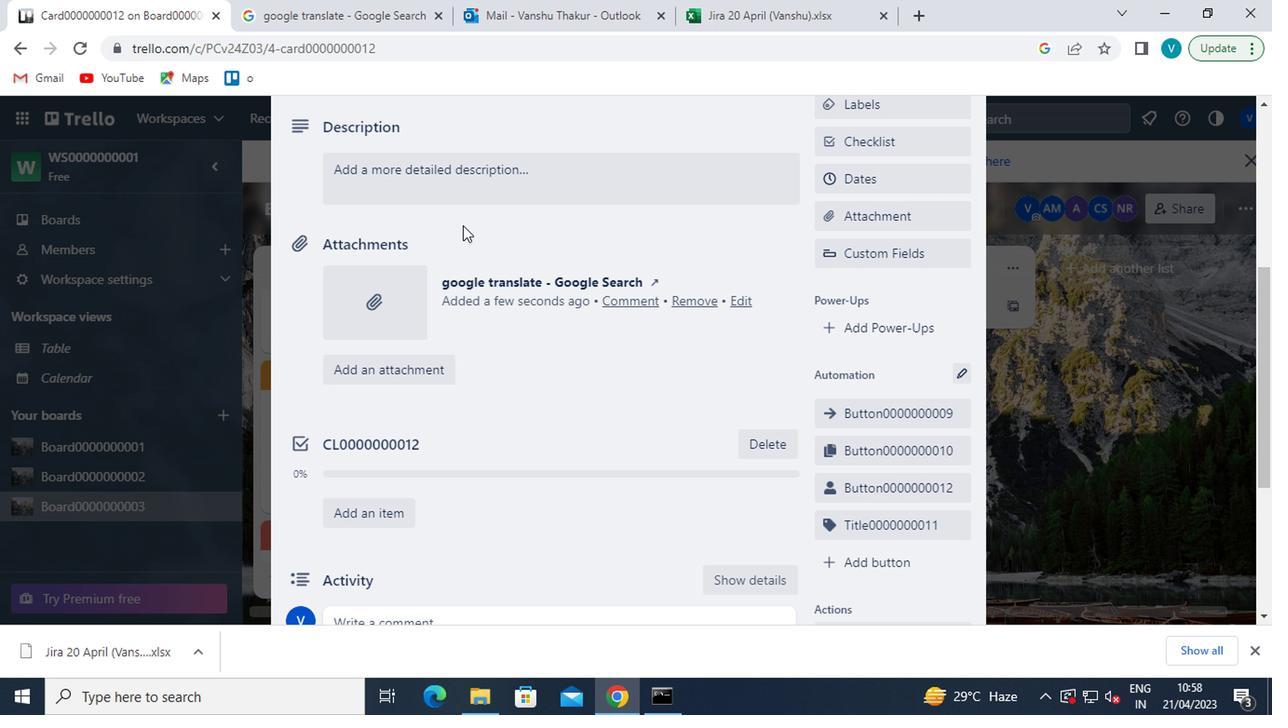 
Action: Key pressed <Key.shift>DS0000000012
Screenshot: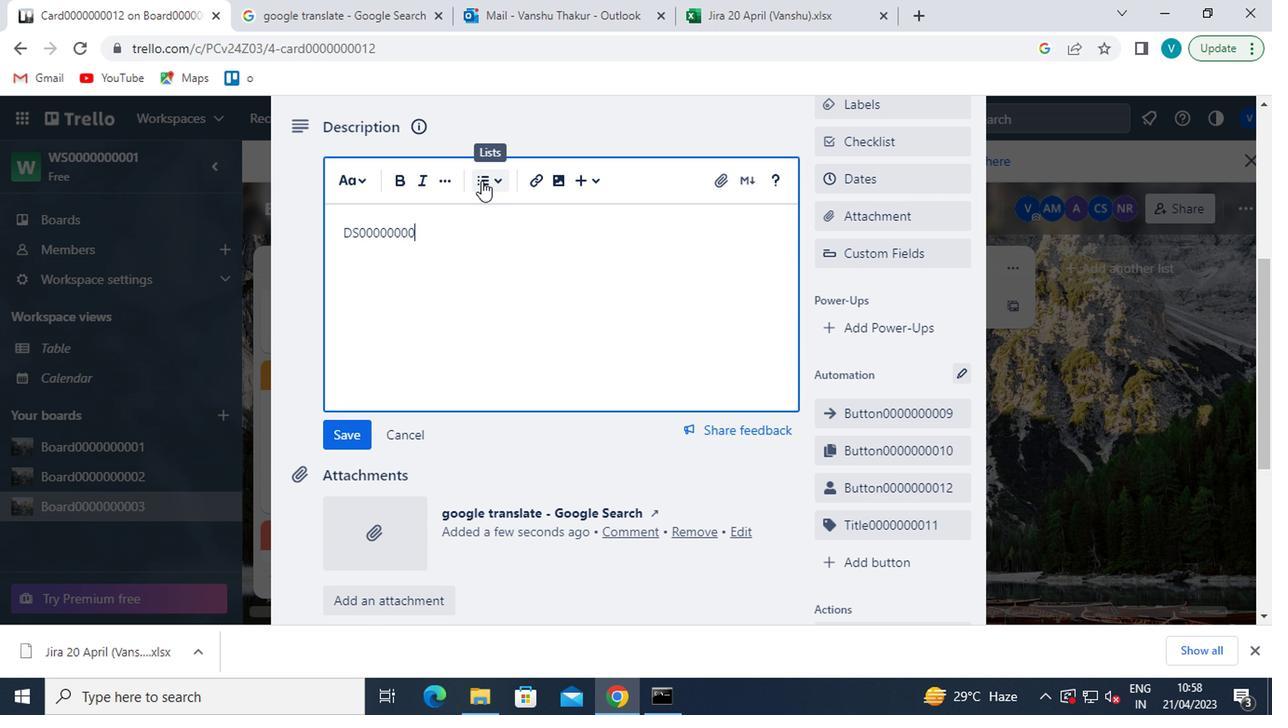 
Action: Mouse moved to (341, 435)
Screenshot: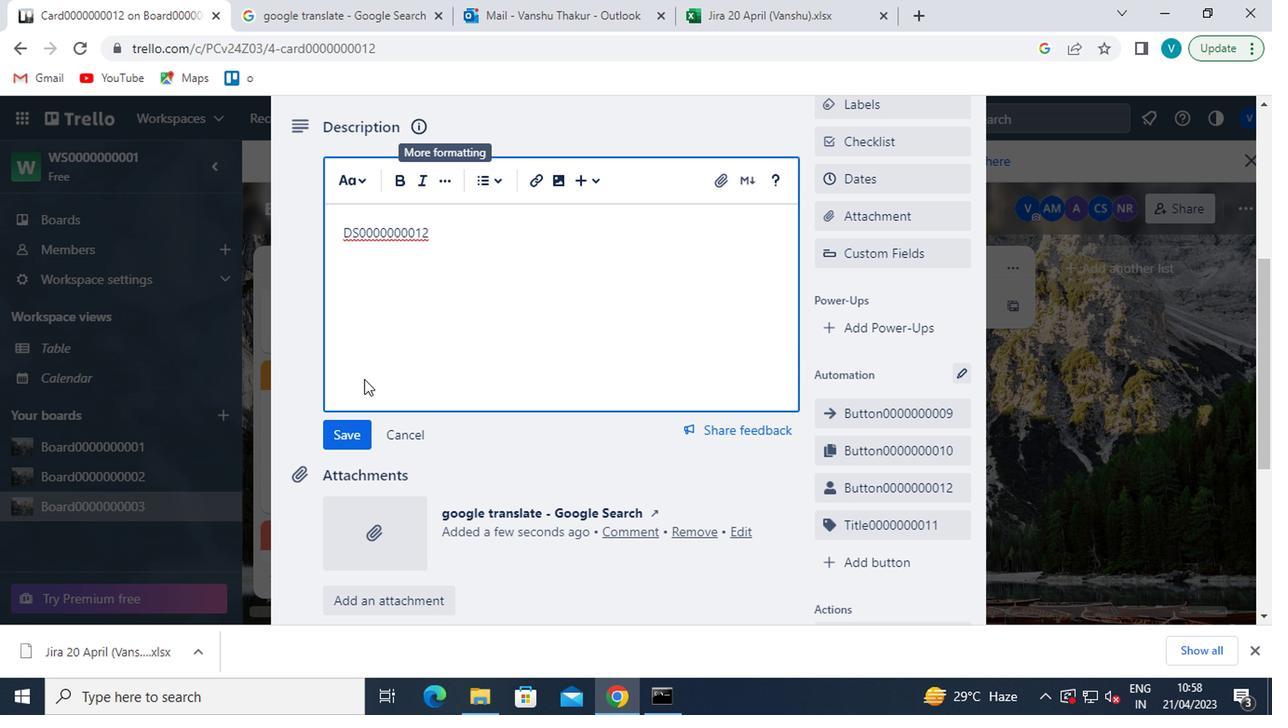 
Action: Mouse pressed left at (341, 435)
Screenshot: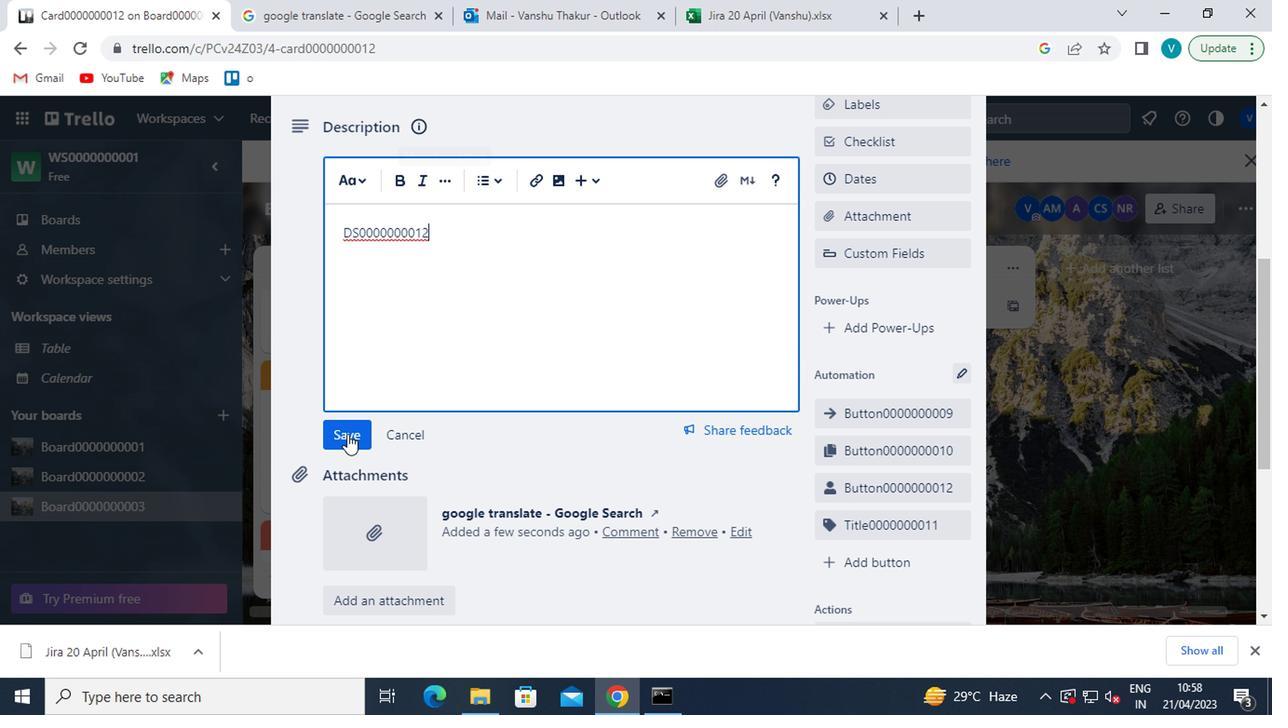 
Action: Mouse moved to (353, 435)
Screenshot: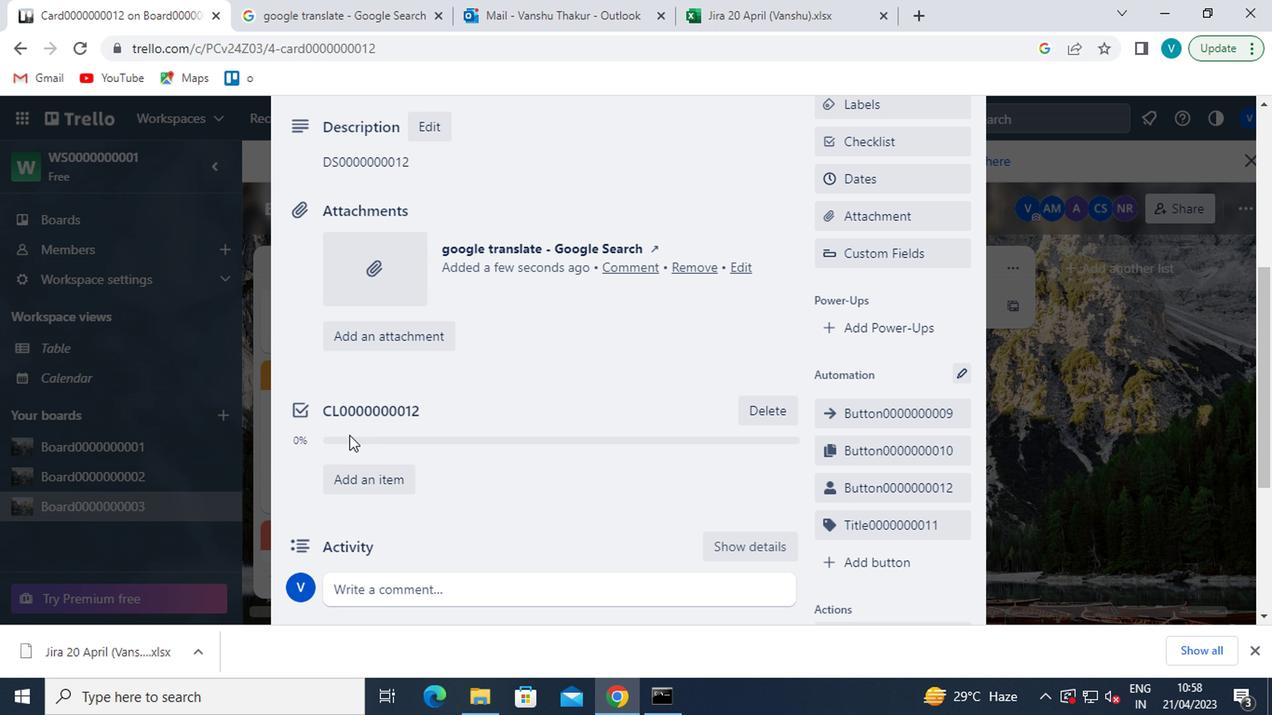
Action: Mouse scrolled (353, 434) with delta (0, -1)
Screenshot: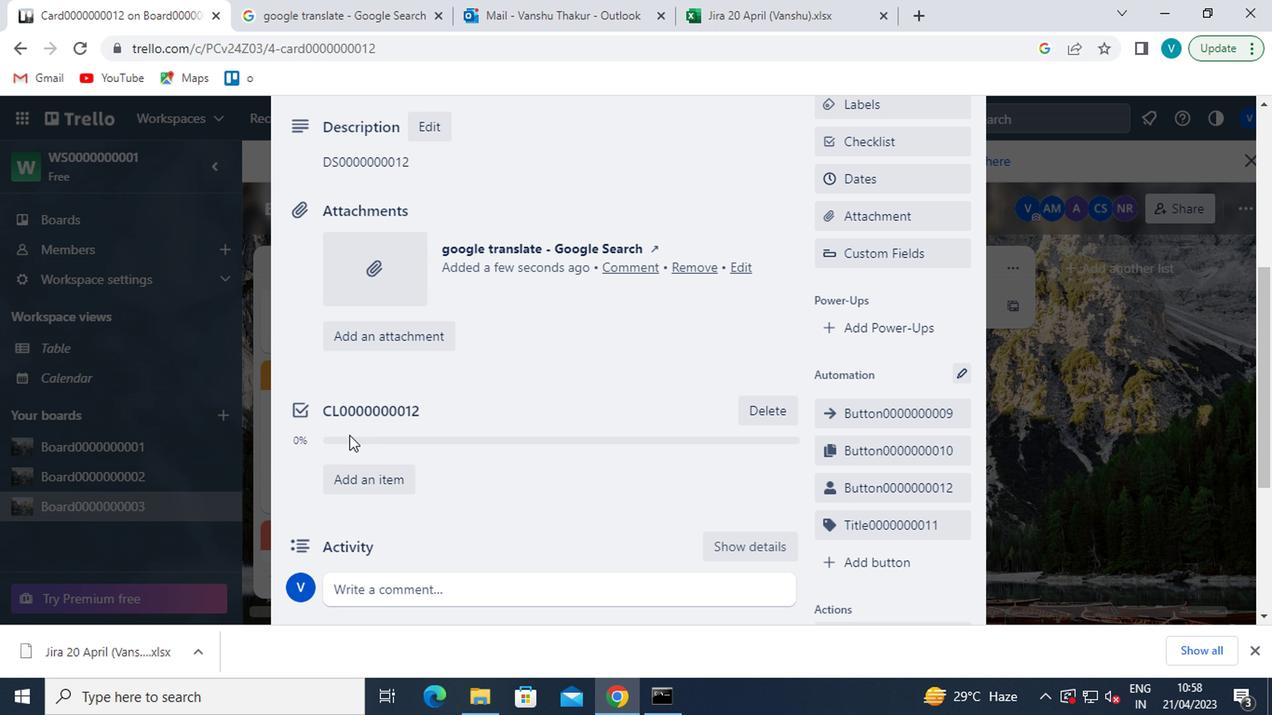 
Action: Mouse moved to (356, 435)
Screenshot: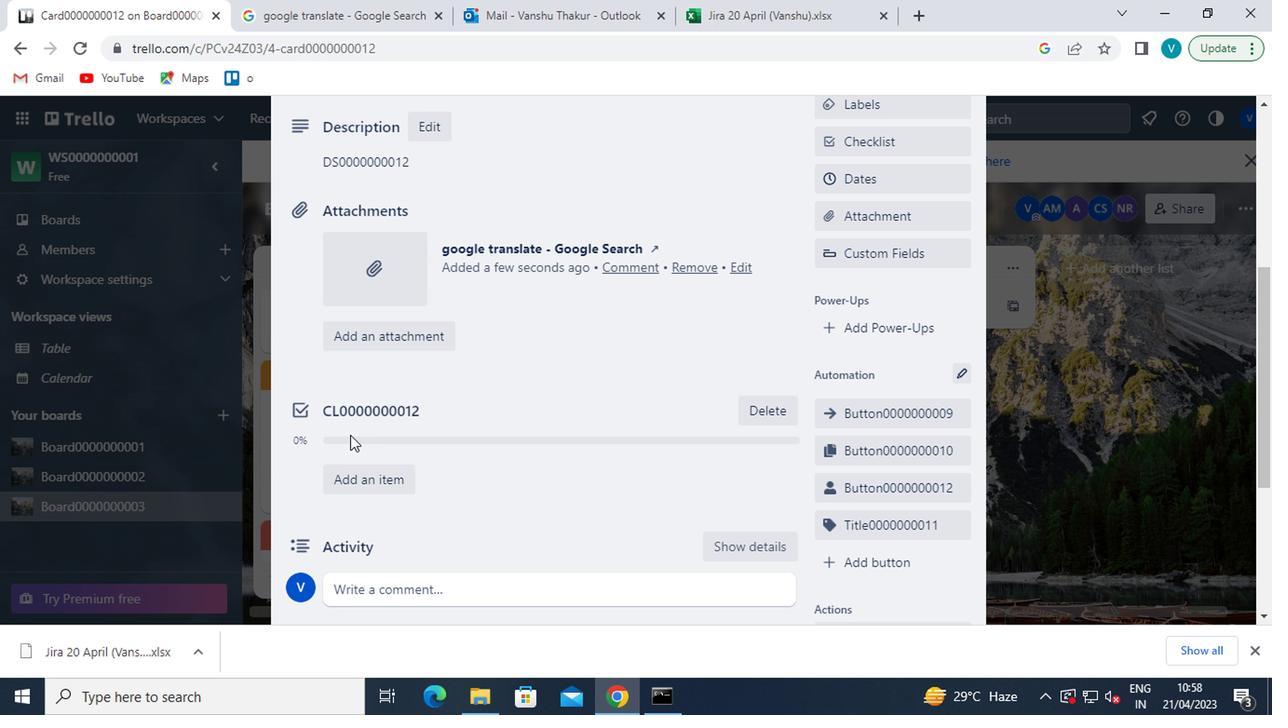
Action: Mouse scrolled (356, 434) with delta (0, -1)
Screenshot: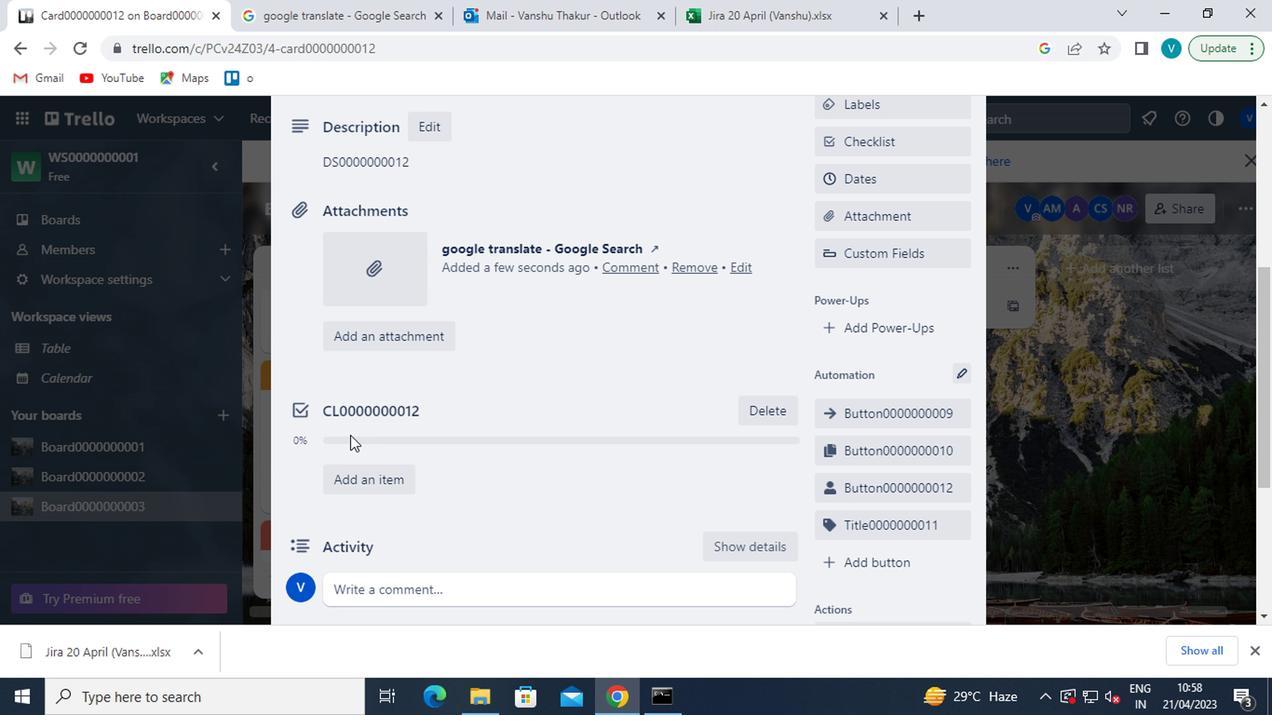 
Action: Mouse moved to (359, 435)
Screenshot: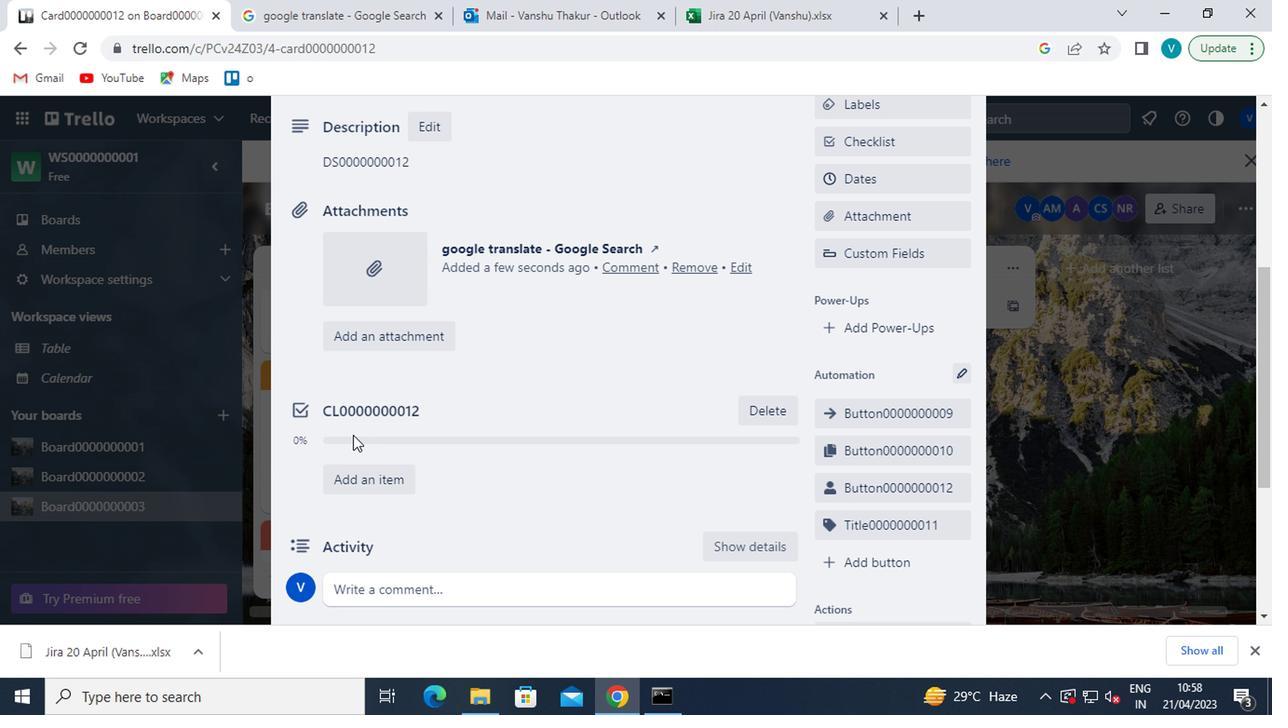 
Action: Mouse scrolled (359, 434) with delta (0, -1)
Screenshot: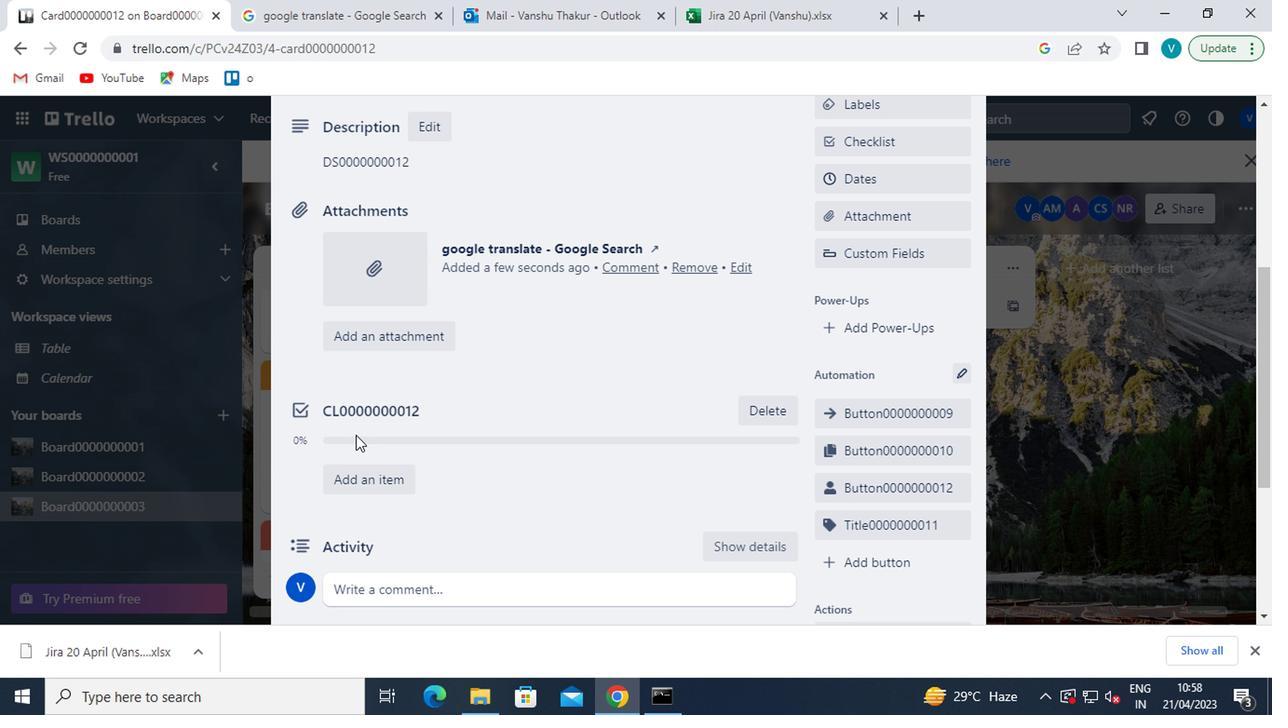 
Action: Mouse moved to (431, 308)
Screenshot: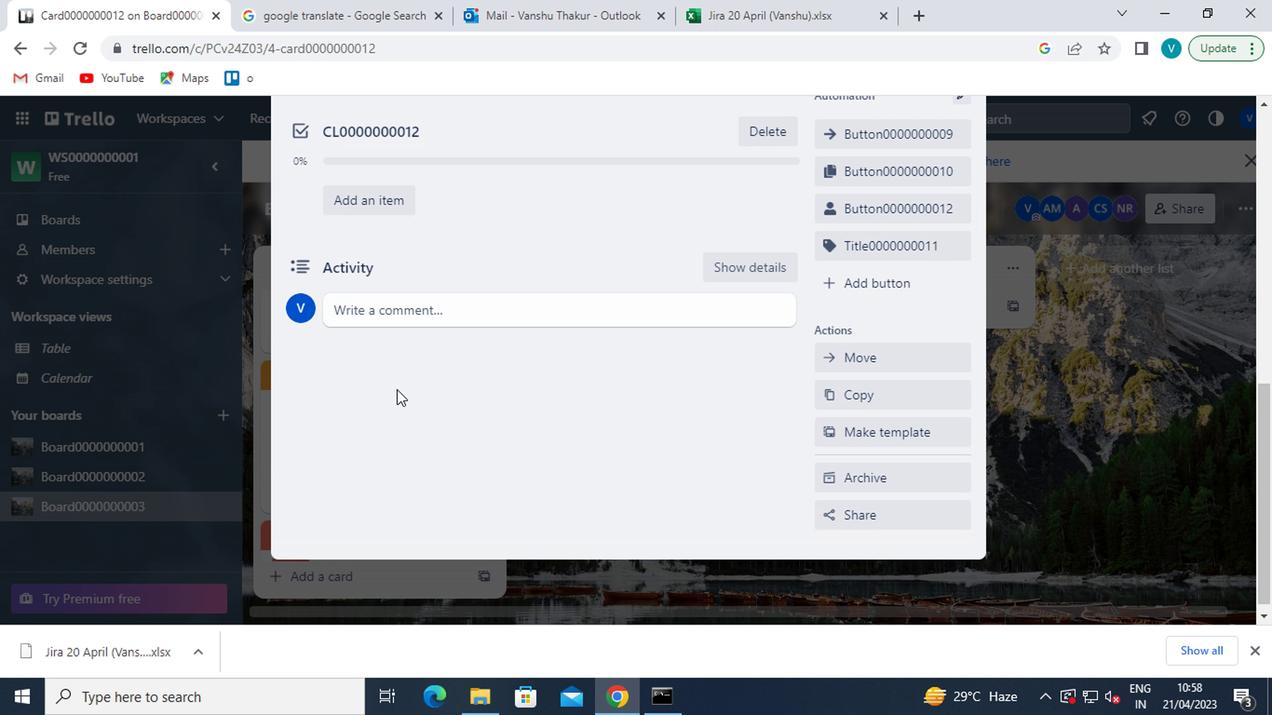 
Action: Mouse pressed left at (431, 308)
Screenshot: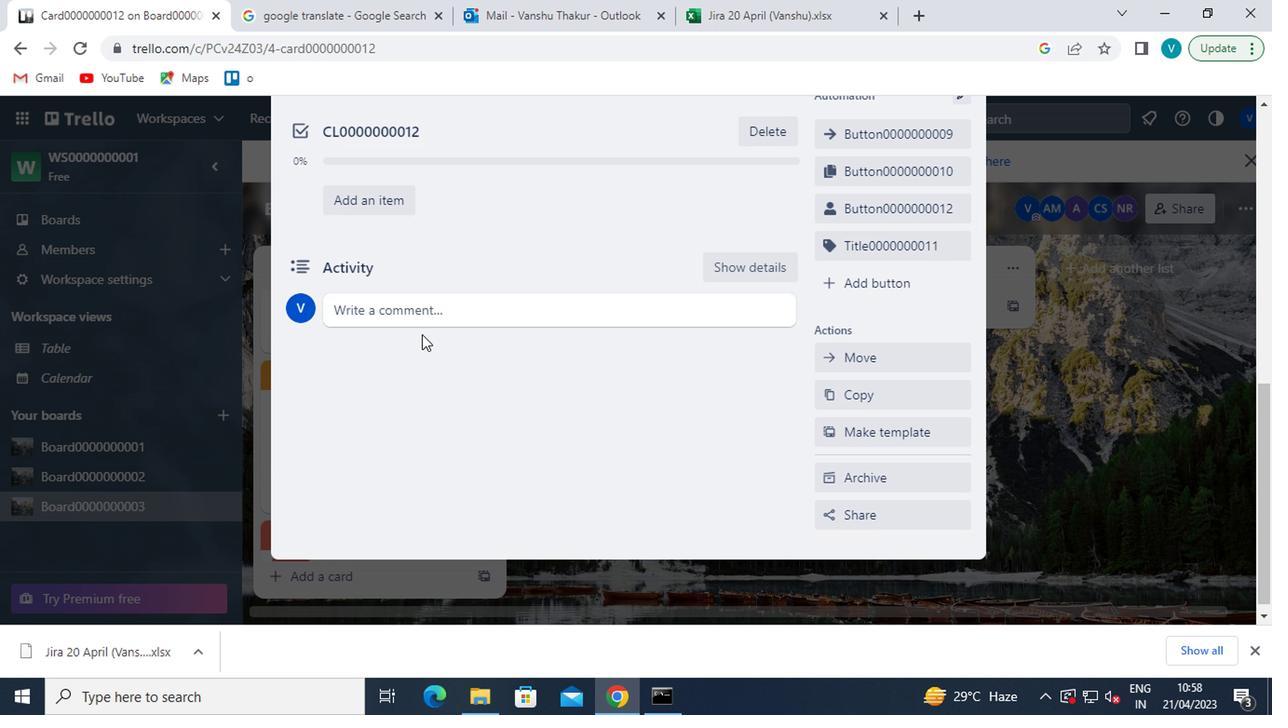 
Action: Key pressed <Key.shift>CM0000000012
Screenshot: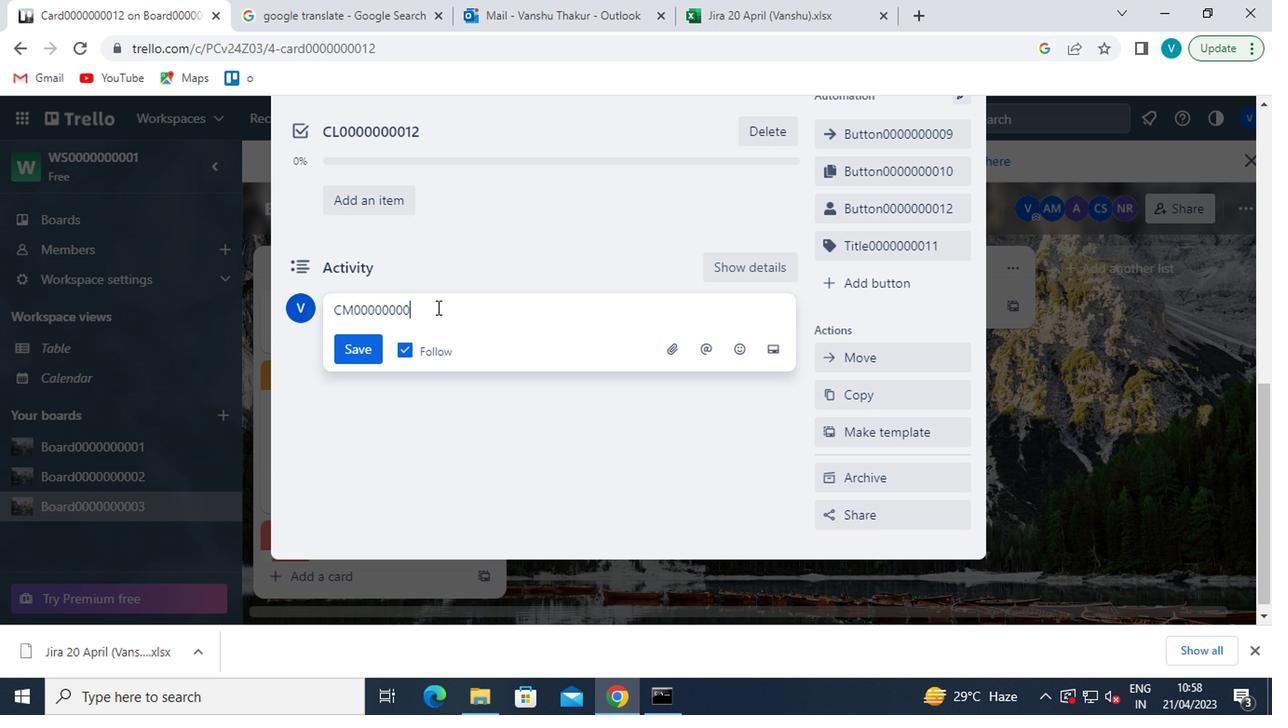 
Action: Mouse moved to (363, 339)
Screenshot: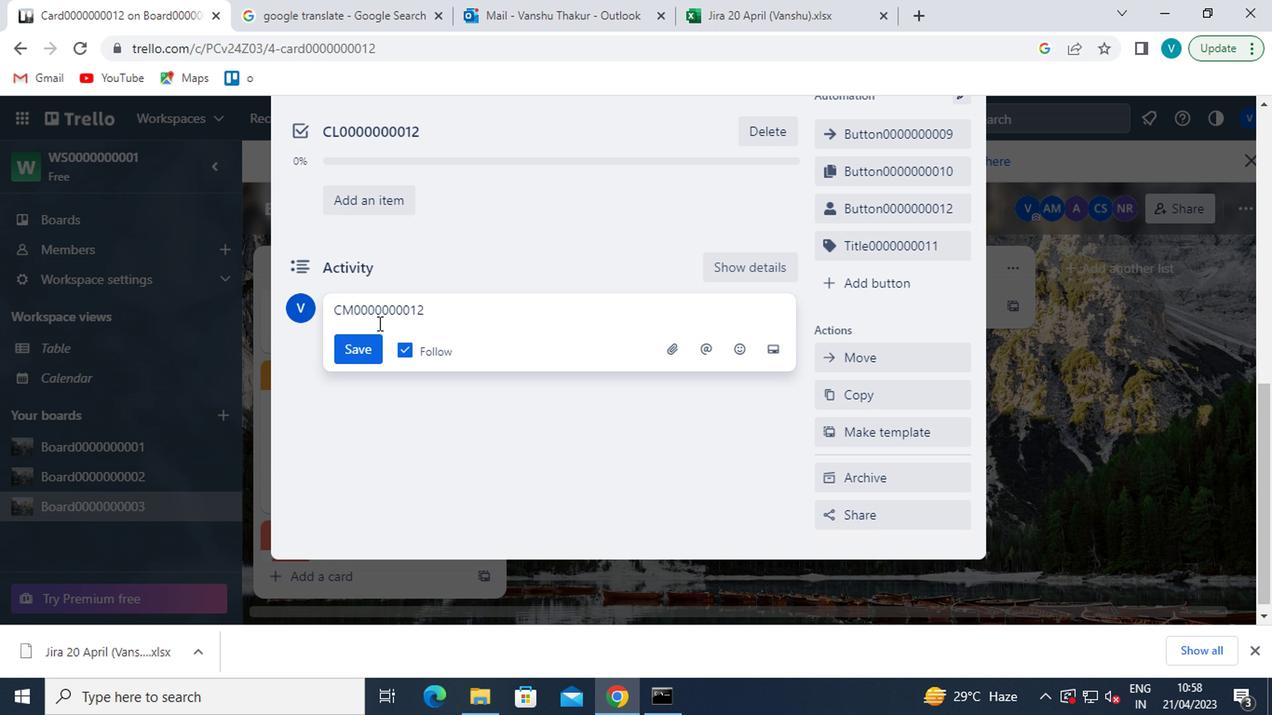 
Action: Mouse pressed left at (363, 339)
Screenshot: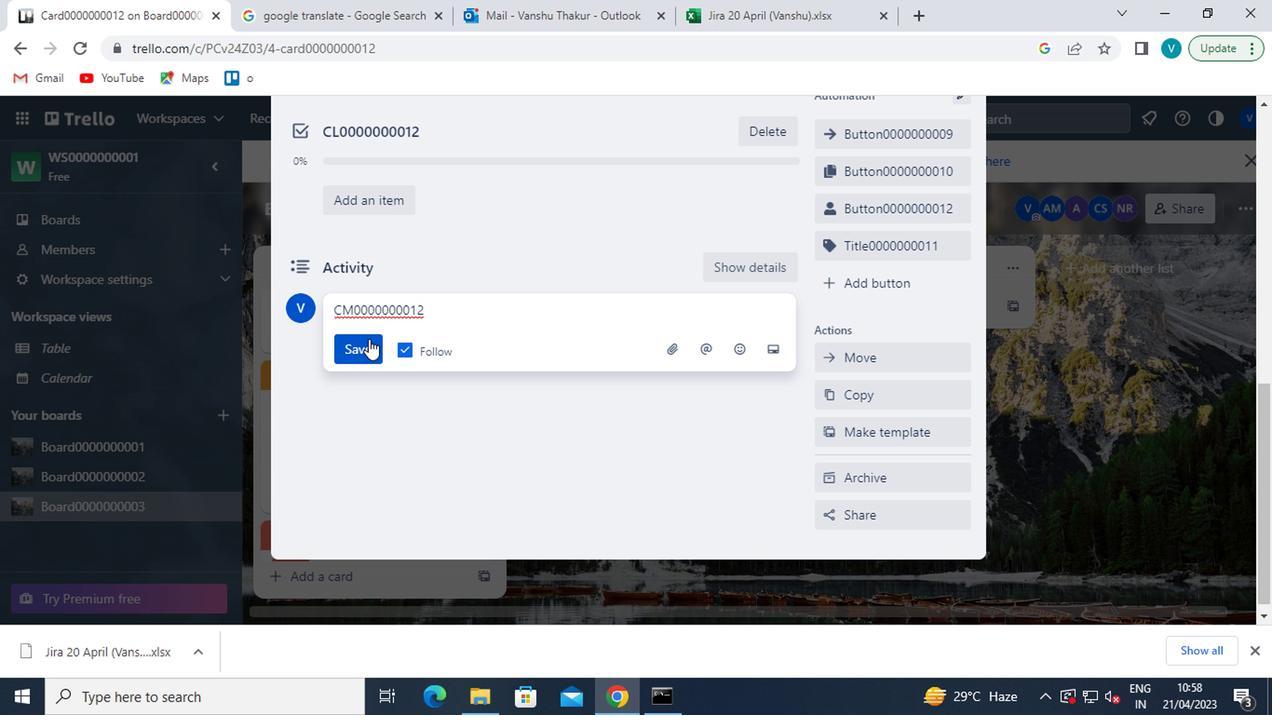 
